 Task: Search one way flight ticket for 5 adults, 1 child, 2 infants in seat and 1 infant on lap in business from Grand Forks: Grand Forks International Airport to Jackson: Jackson Hole Airport on 5-2-2023. Choice of flights is JetBlue. Number of bags: 1 carry on bag. Price is upto 110000. Outbound departure time preference is 20:30.
Action: Mouse moved to (273, 367)
Screenshot: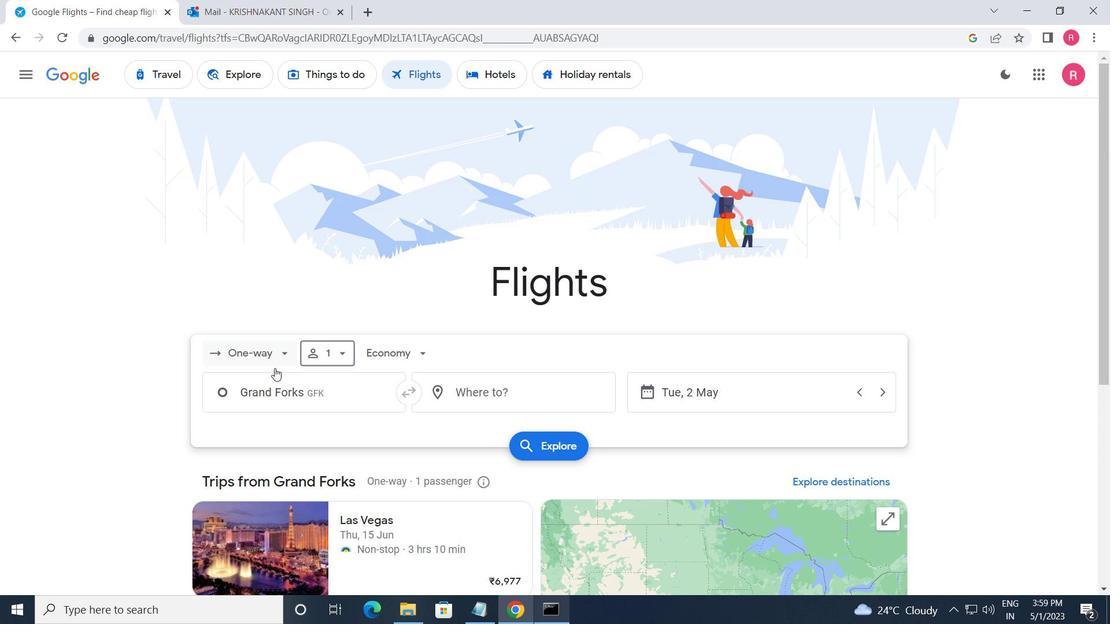 
Action: Mouse pressed left at (273, 367)
Screenshot: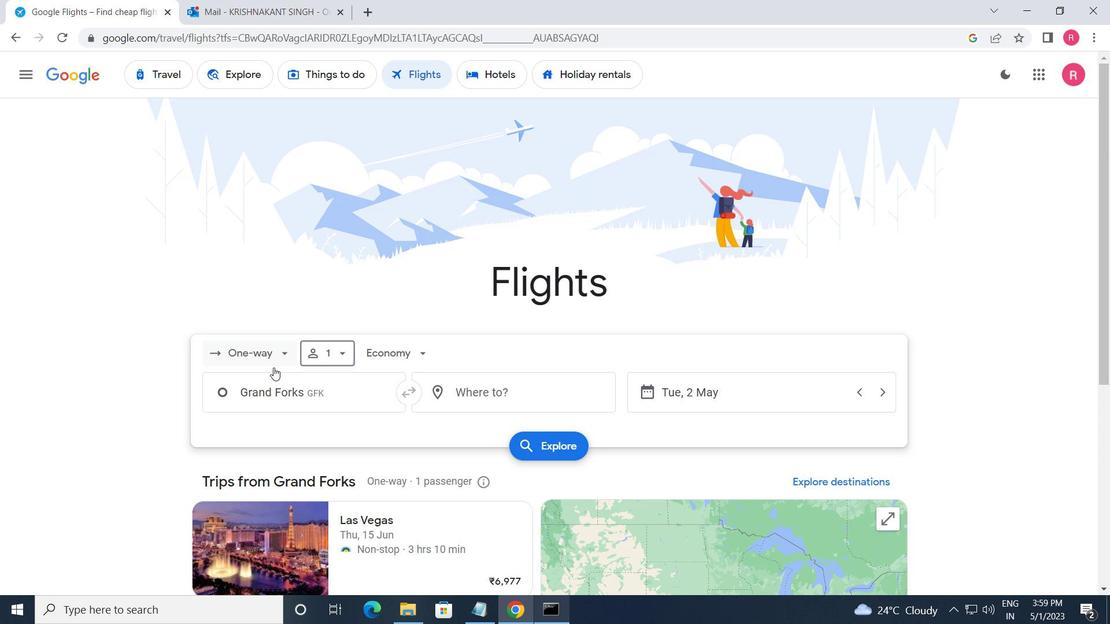 
Action: Mouse moved to (278, 433)
Screenshot: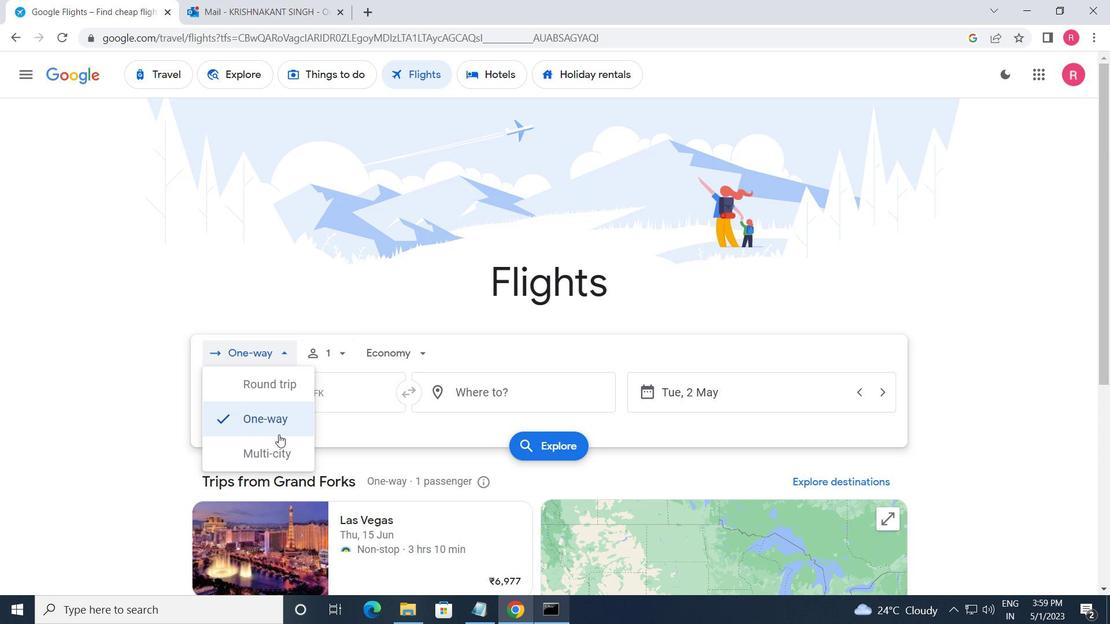 
Action: Mouse pressed left at (278, 433)
Screenshot: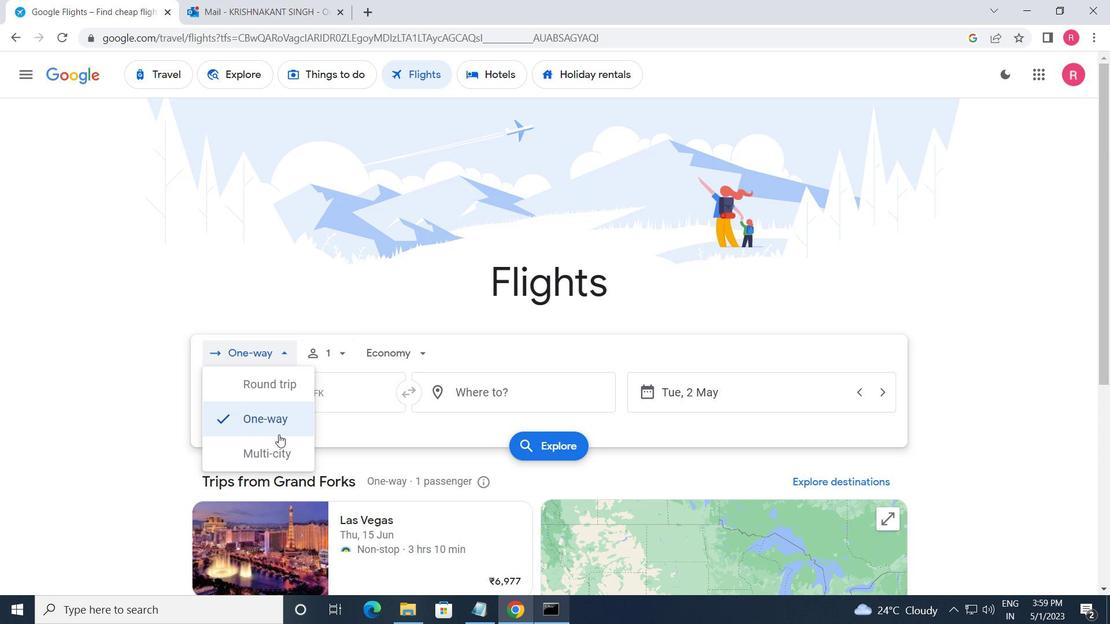 
Action: Mouse moved to (337, 354)
Screenshot: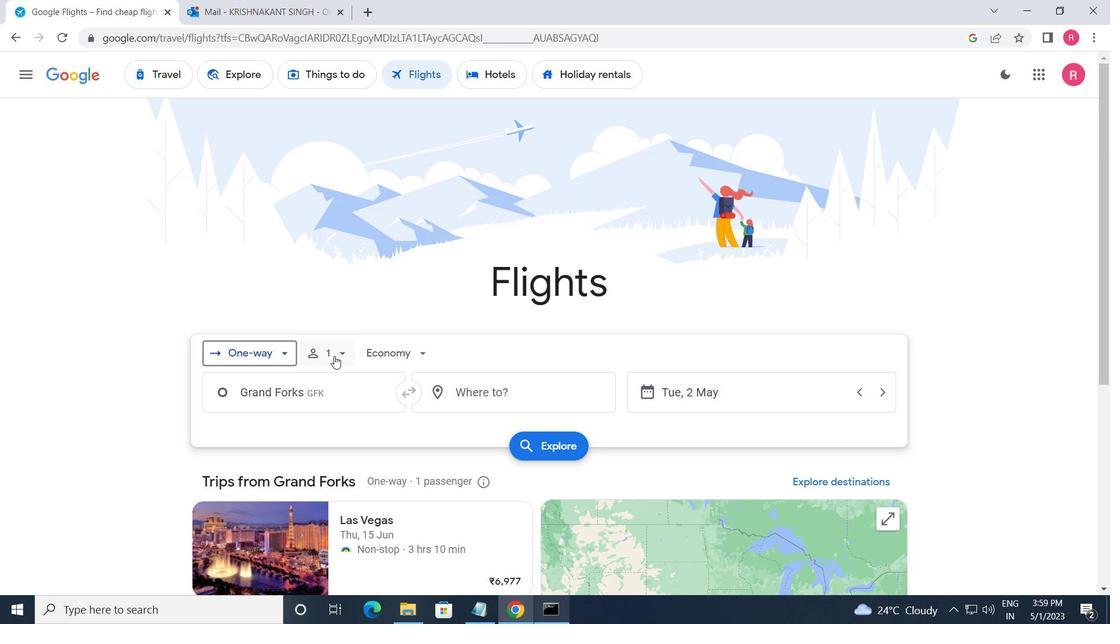 
Action: Mouse pressed left at (337, 354)
Screenshot: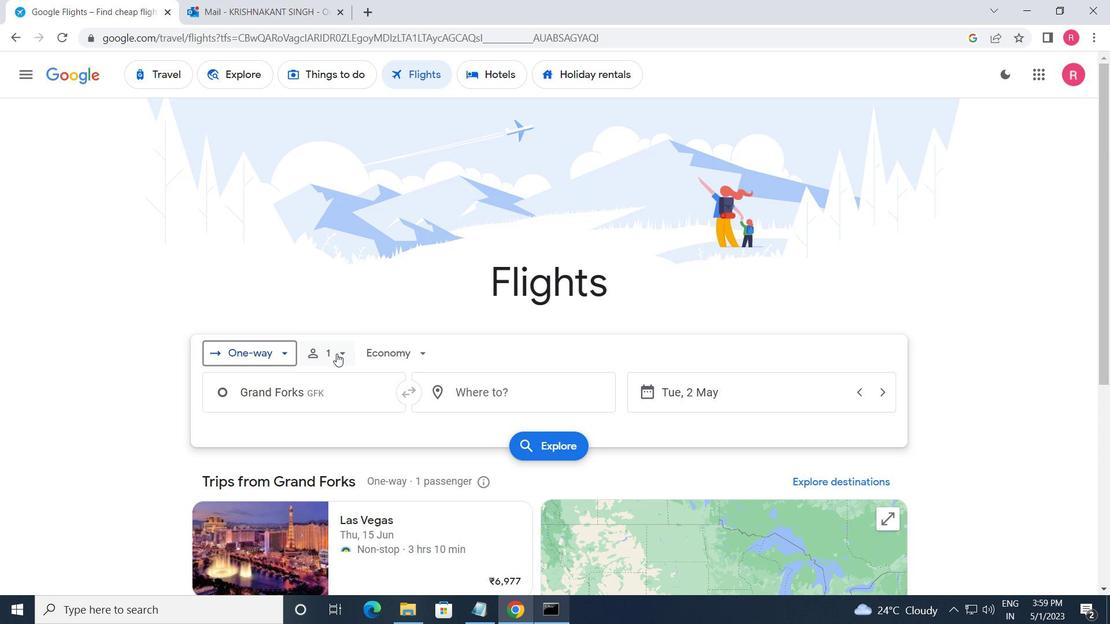 
Action: Mouse moved to (448, 393)
Screenshot: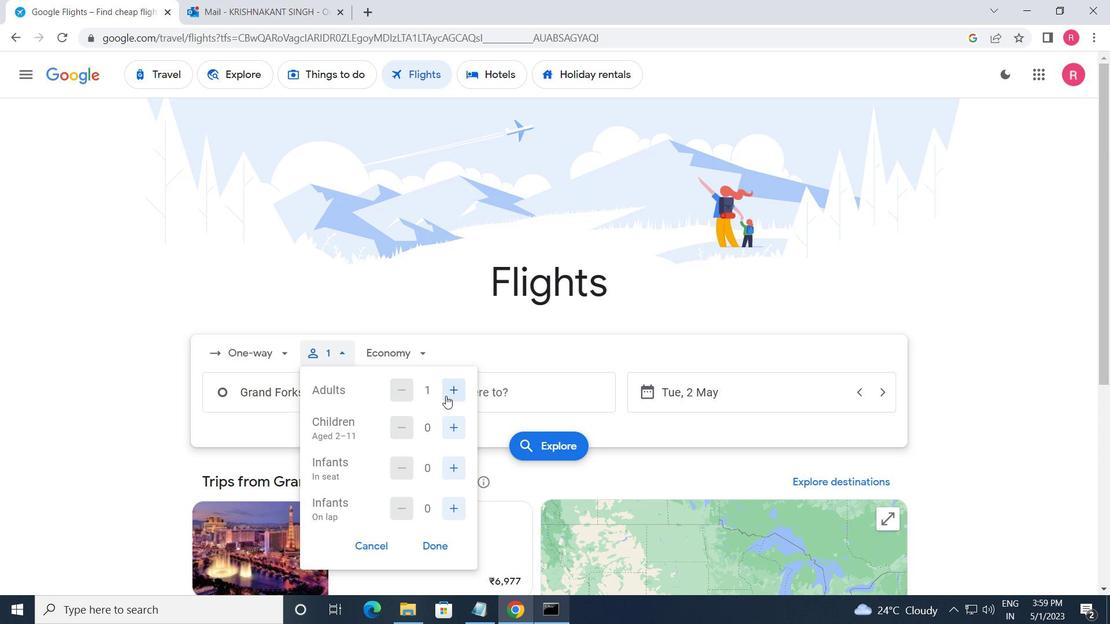 
Action: Mouse pressed left at (448, 393)
Screenshot: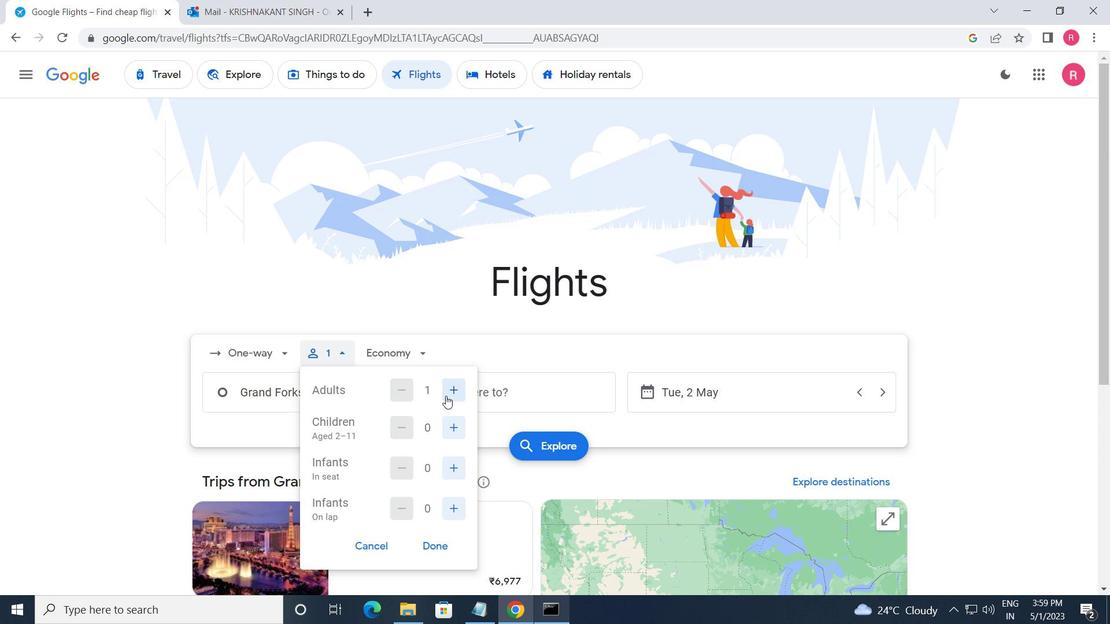 
Action: Mouse pressed left at (448, 393)
Screenshot: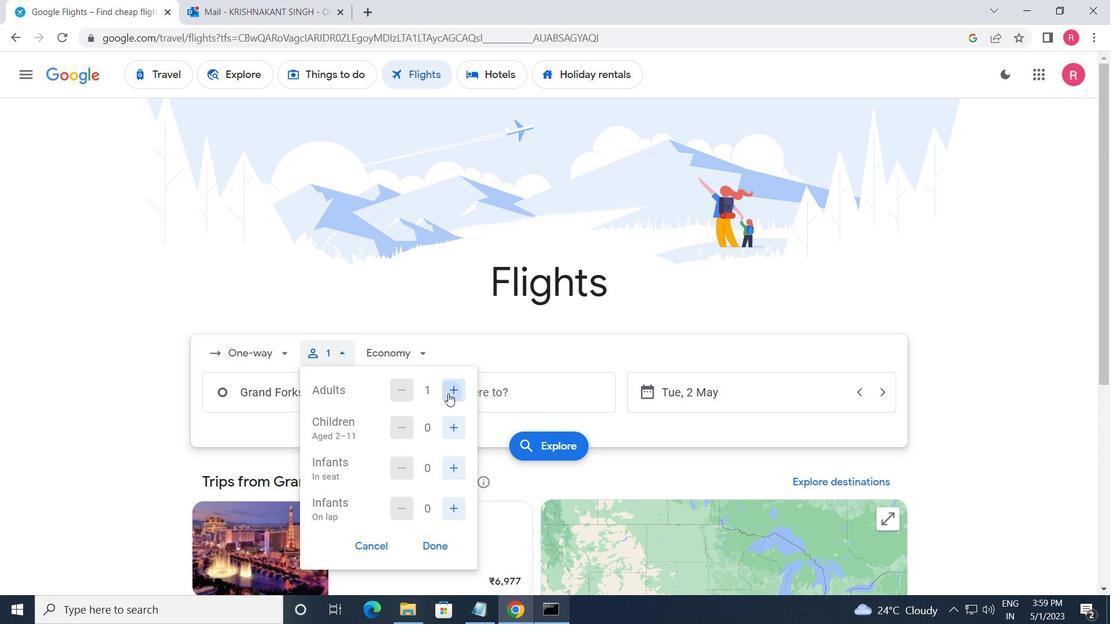 
Action: Mouse pressed left at (448, 393)
Screenshot: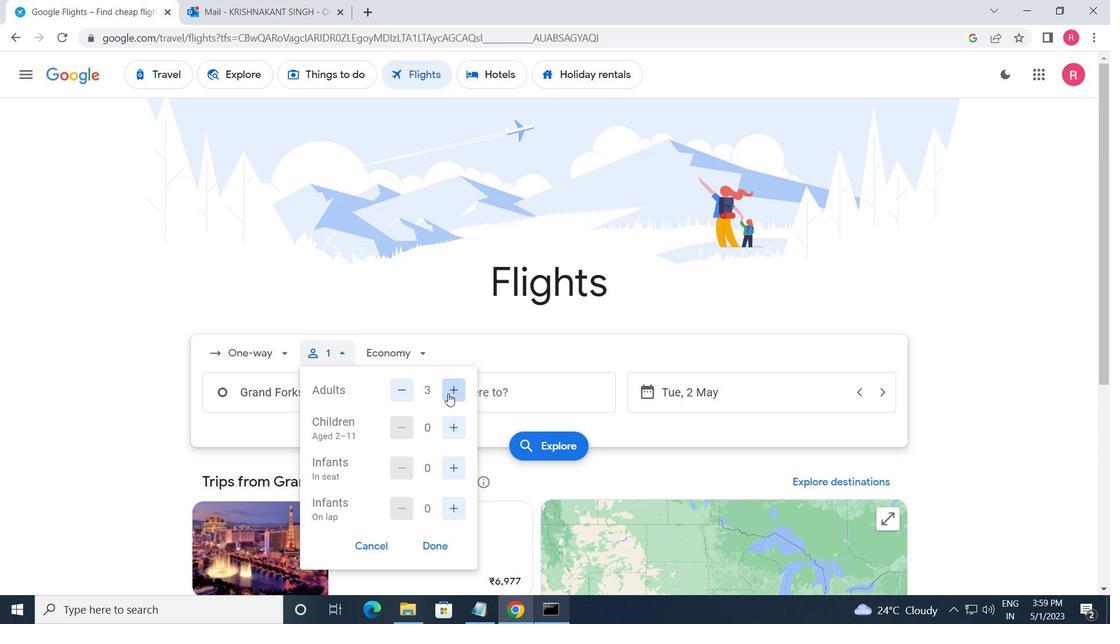 
Action: Mouse pressed left at (448, 393)
Screenshot: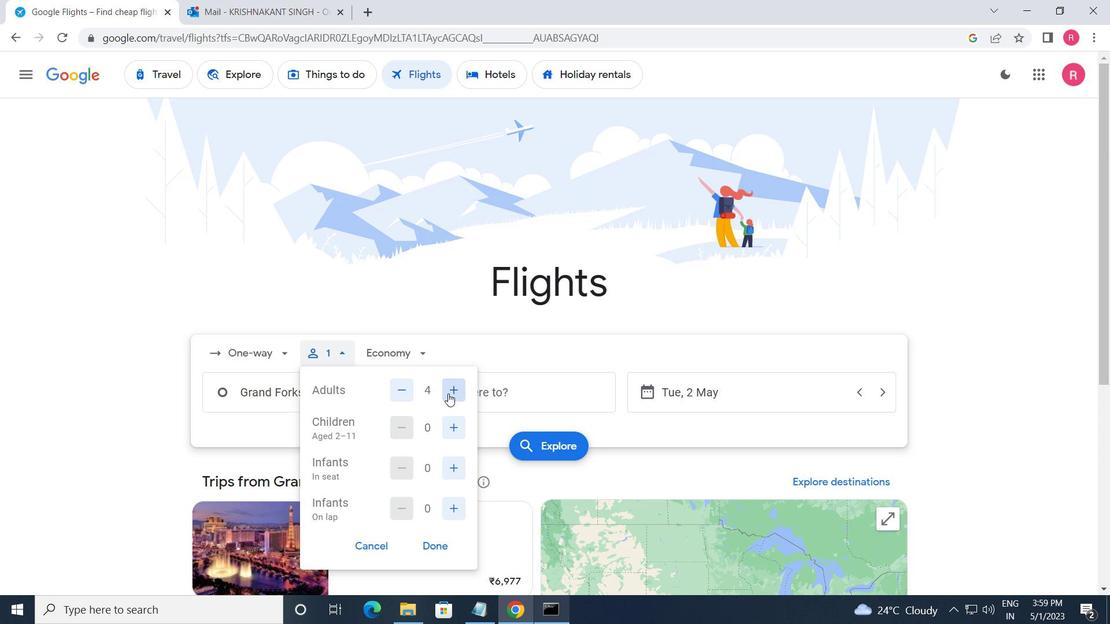 
Action: Mouse moved to (450, 429)
Screenshot: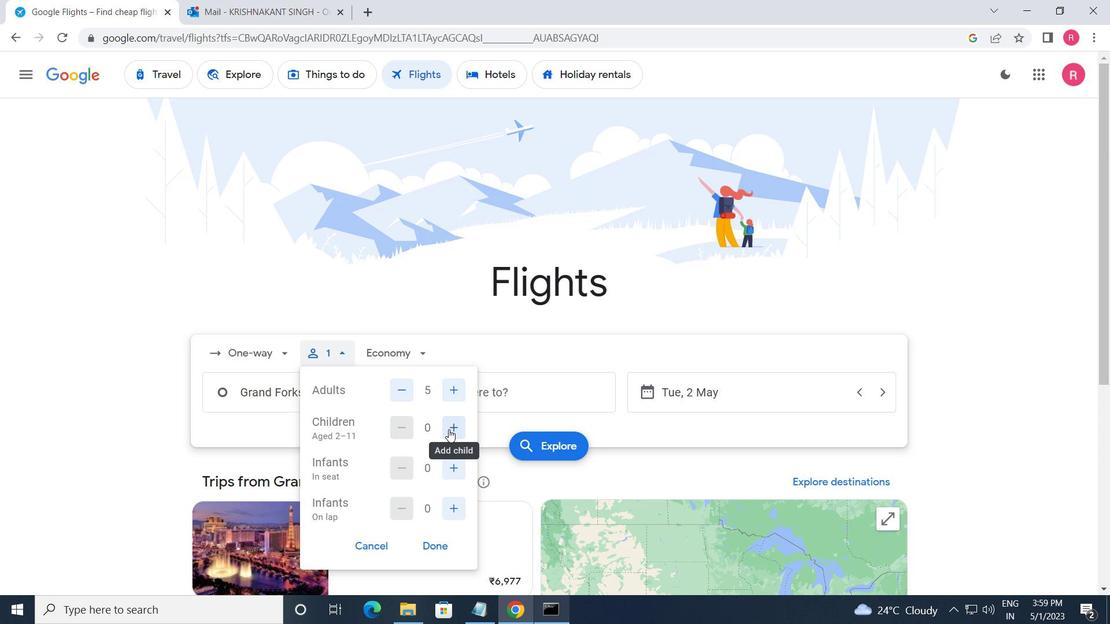 
Action: Mouse pressed left at (450, 429)
Screenshot: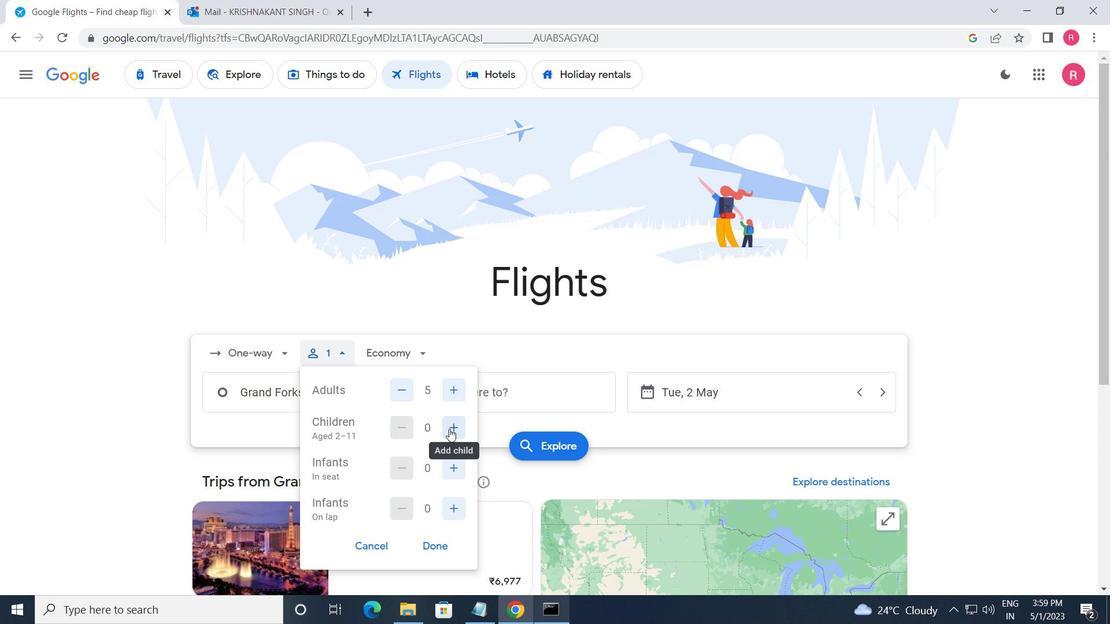 
Action: Mouse moved to (456, 473)
Screenshot: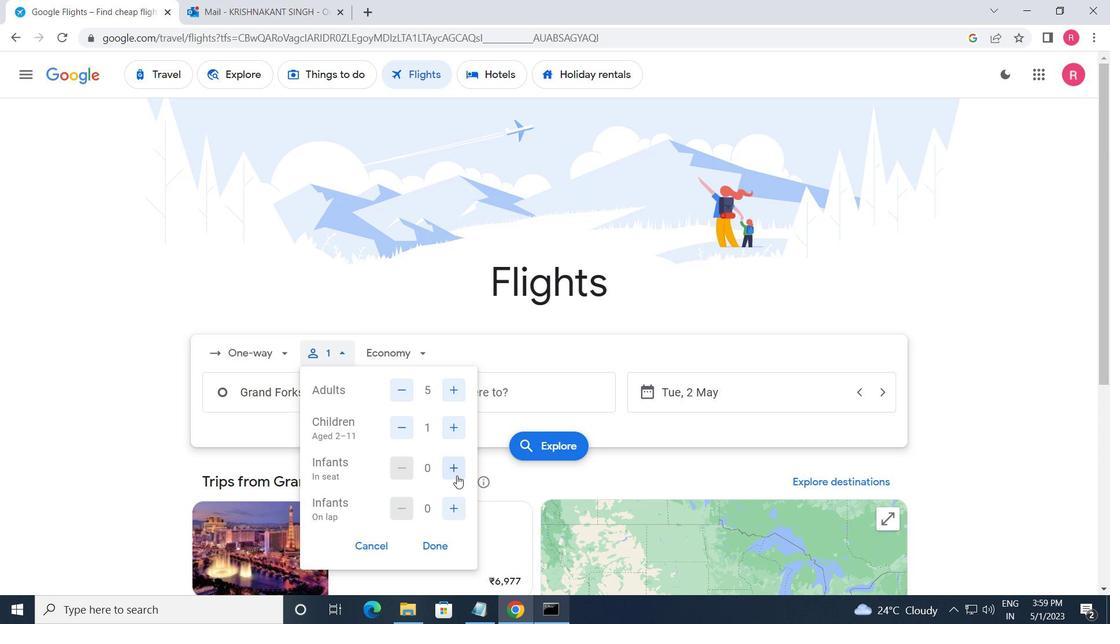 
Action: Mouse pressed left at (456, 473)
Screenshot: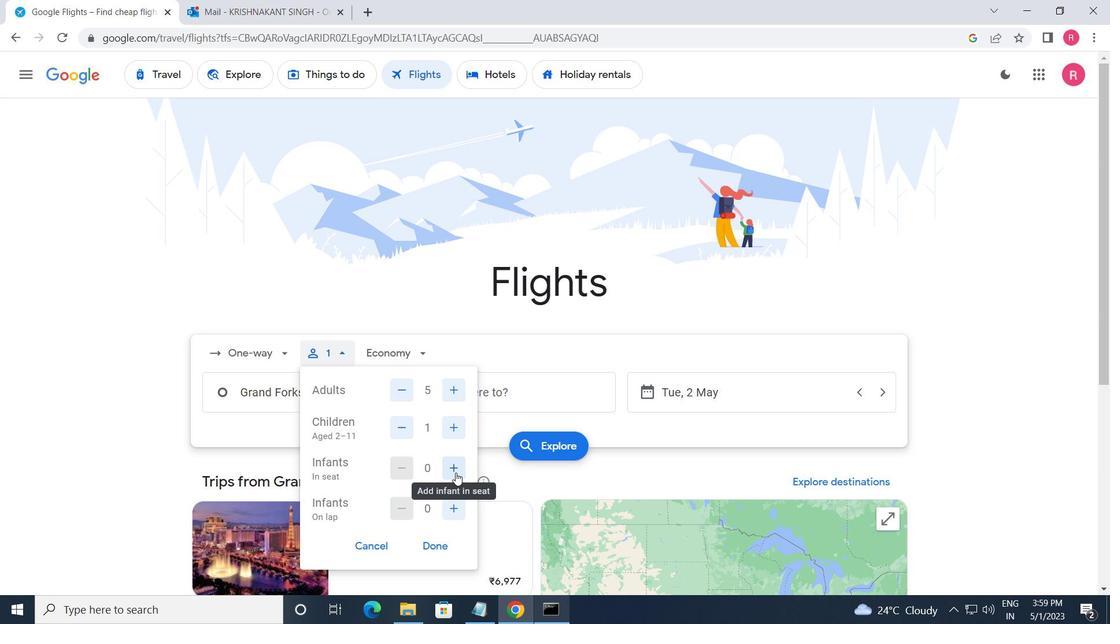 
Action: Mouse pressed left at (456, 473)
Screenshot: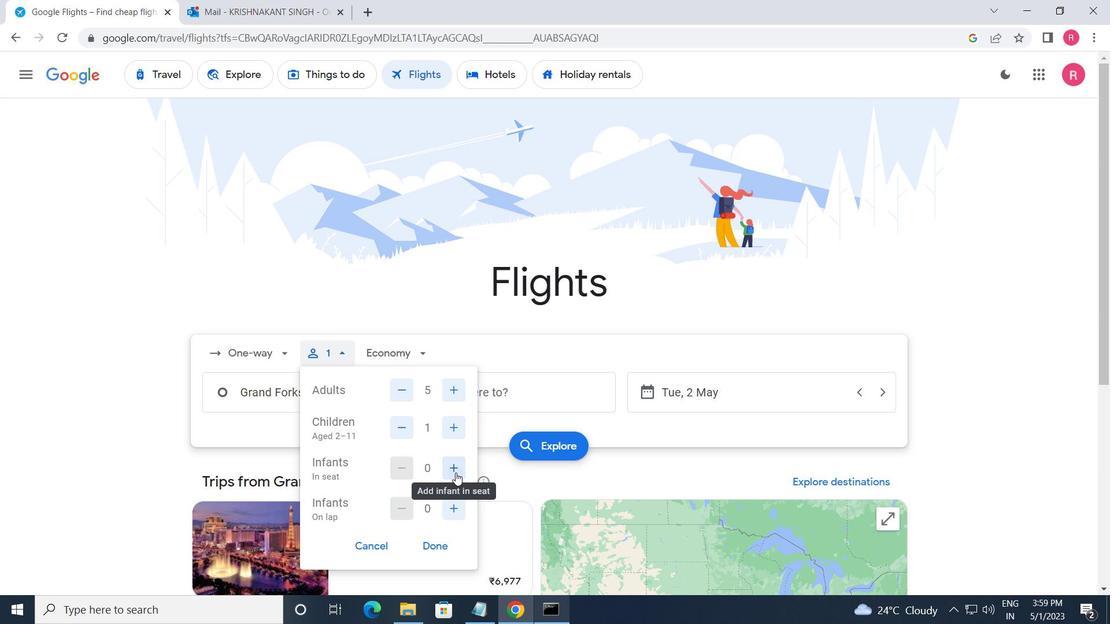 
Action: Mouse moved to (450, 509)
Screenshot: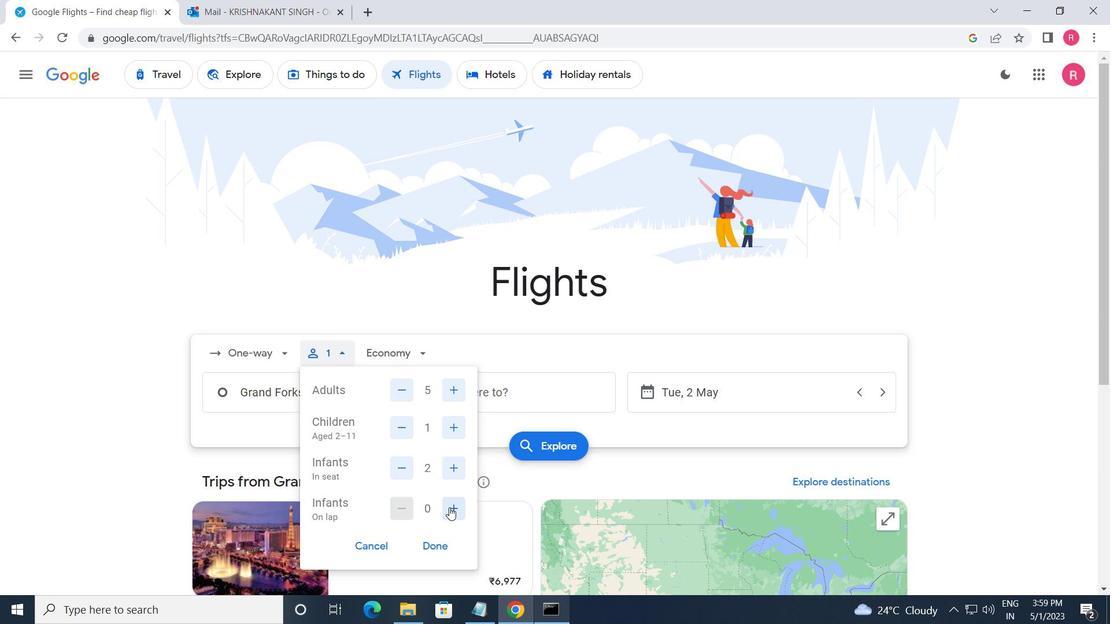 
Action: Mouse pressed left at (450, 509)
Screenshot: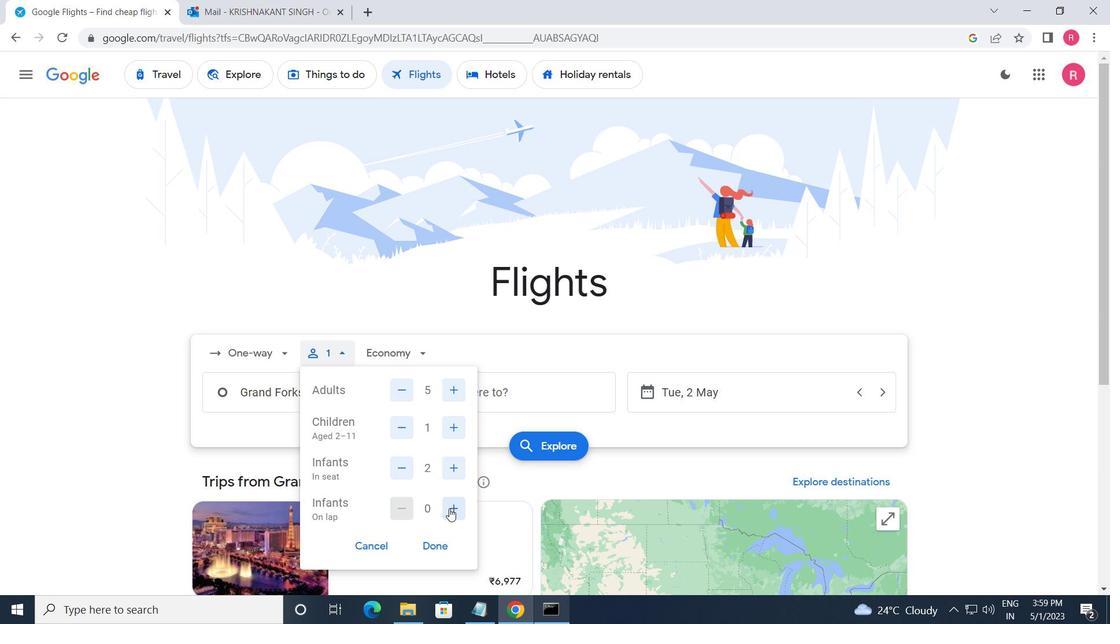 
Action: Mouse moved to (422, 547)
Screenshot: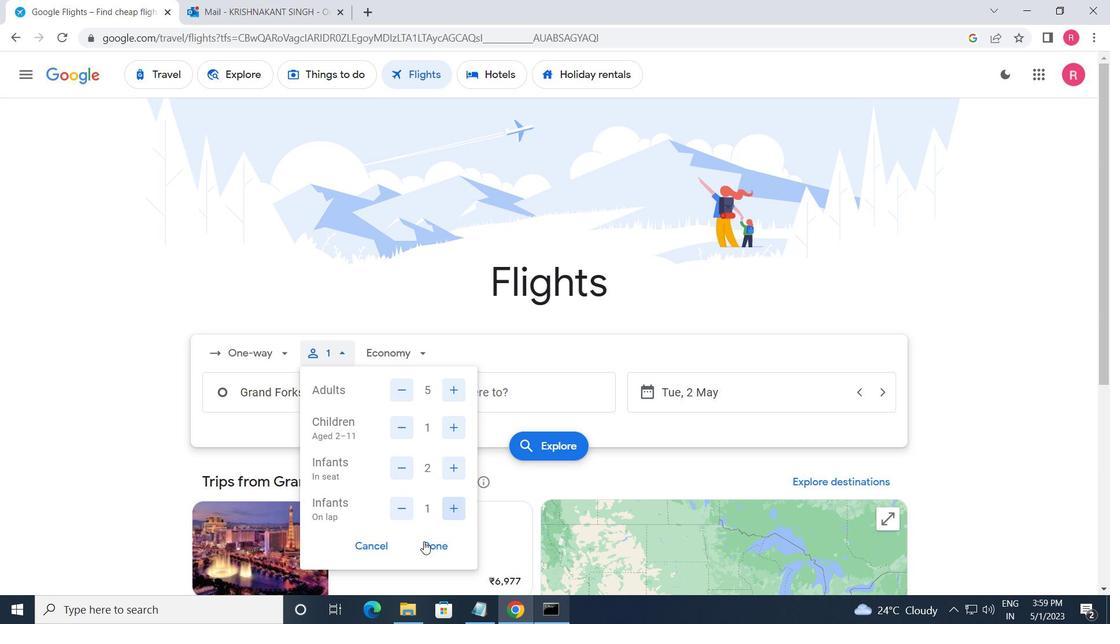 
Action: Mouse pressed left at (422, 547)
Screenshot: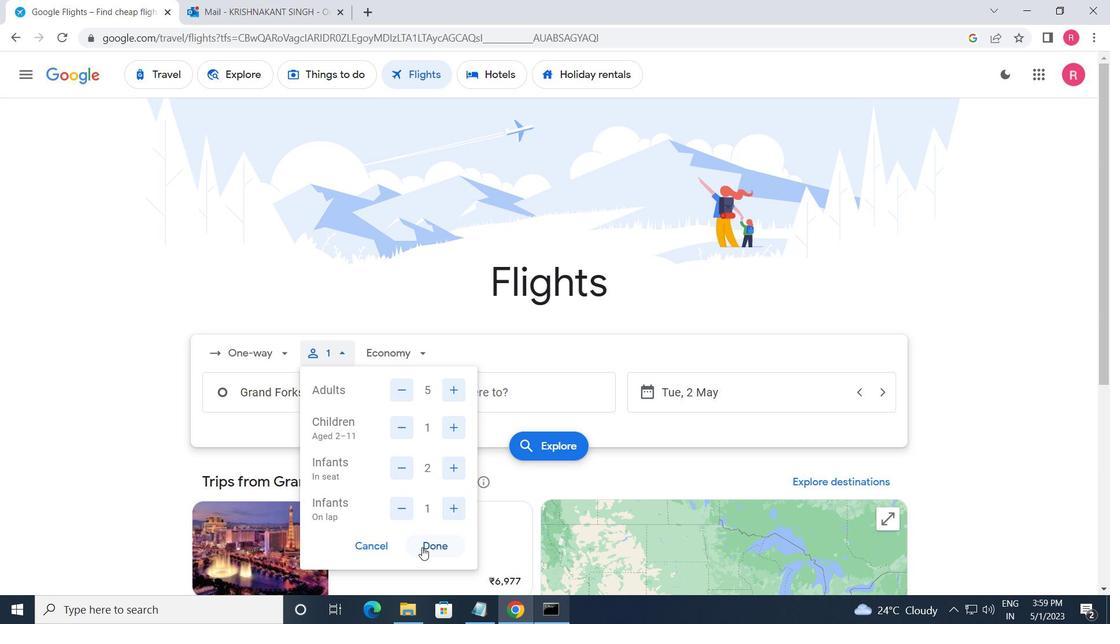 
Action: Mouse moved to (400, 366)
Screenshot: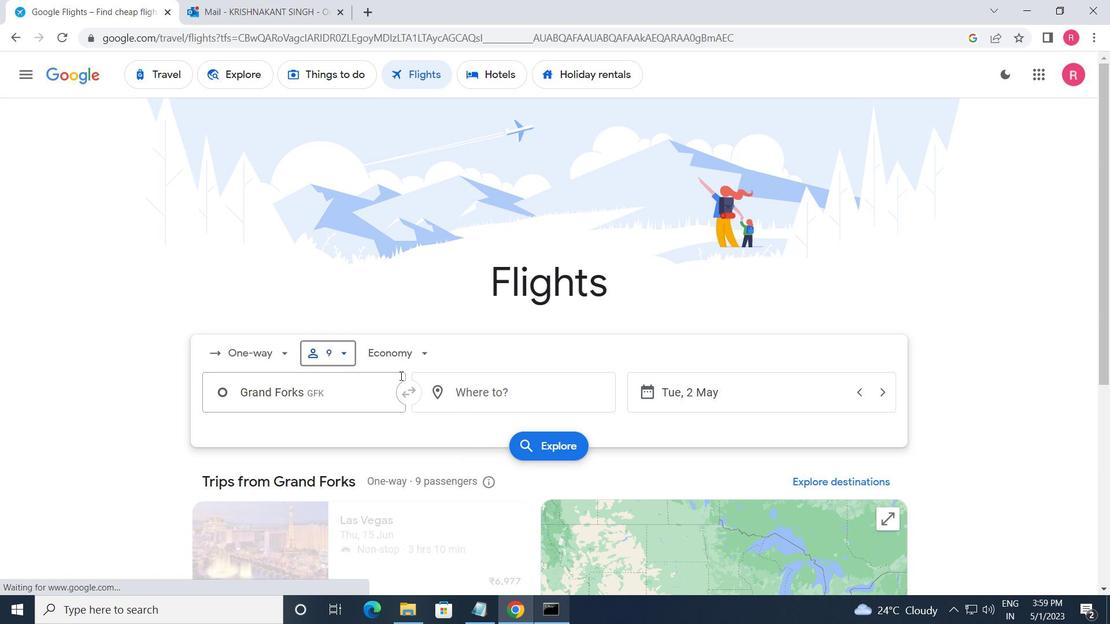 
Action: Mouse pressed left at (400, 366)
Screenshot: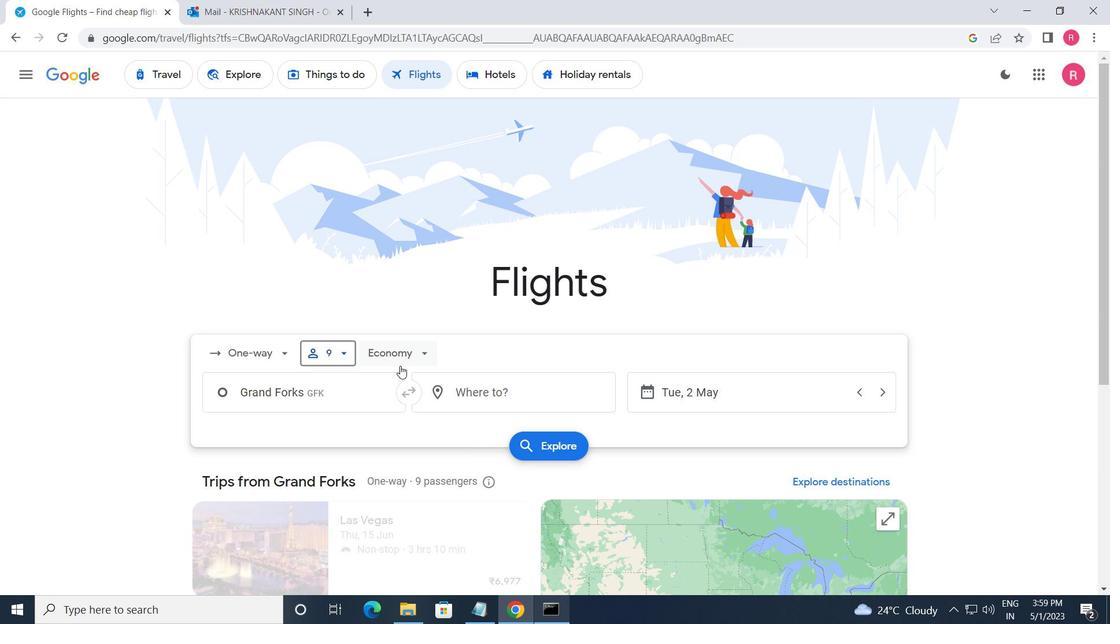 
Action: Mouse moved to (422, 446)
Screenshot: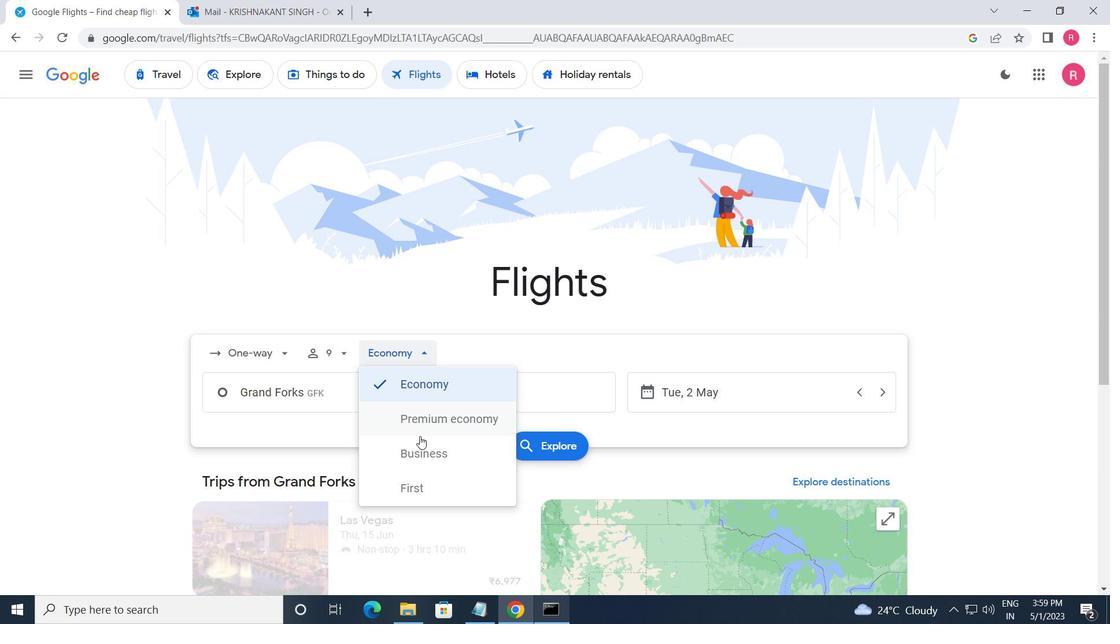 
Action: Mouse pressed left at (422, 446)
Screenshot: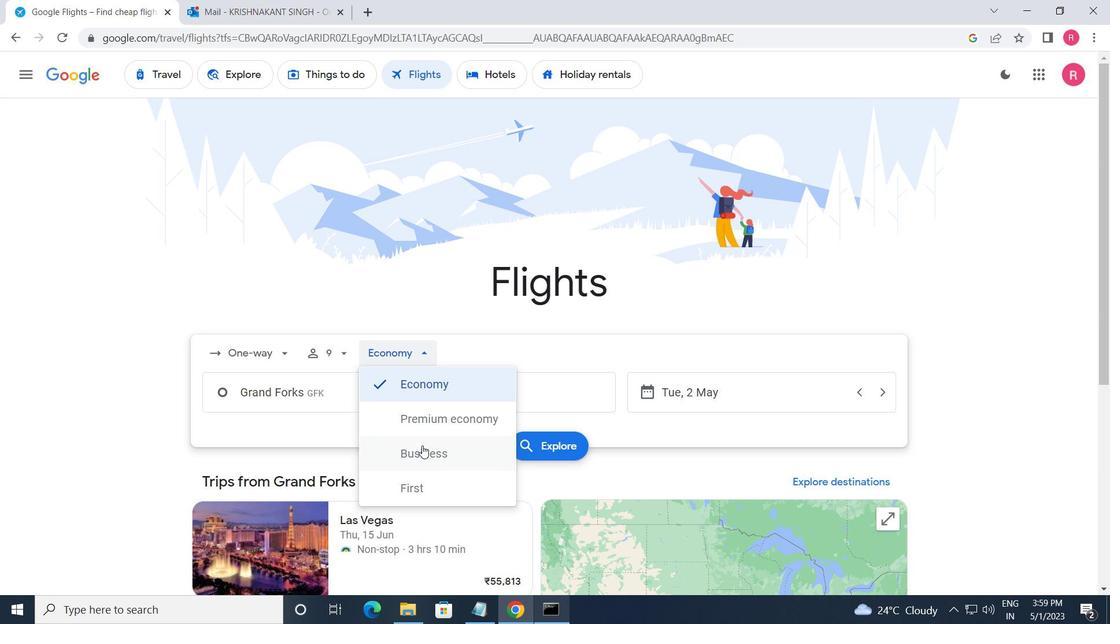 
Action: Mouse moved to (312, 387)
Screenshot: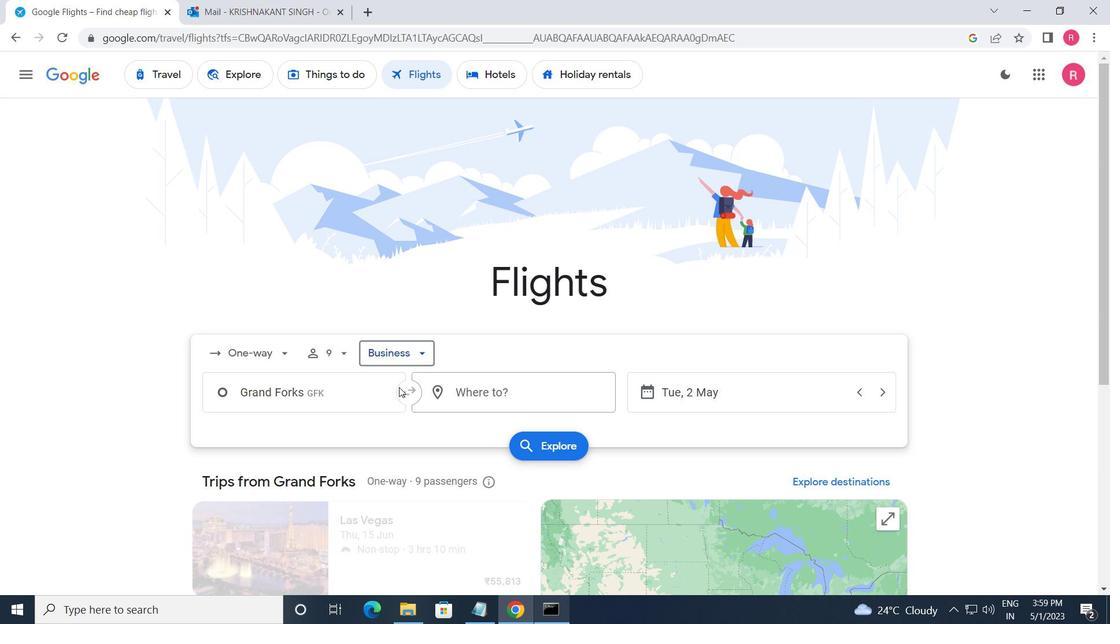 
Action: Mouse pressed left at (312, 387)
Screenshot: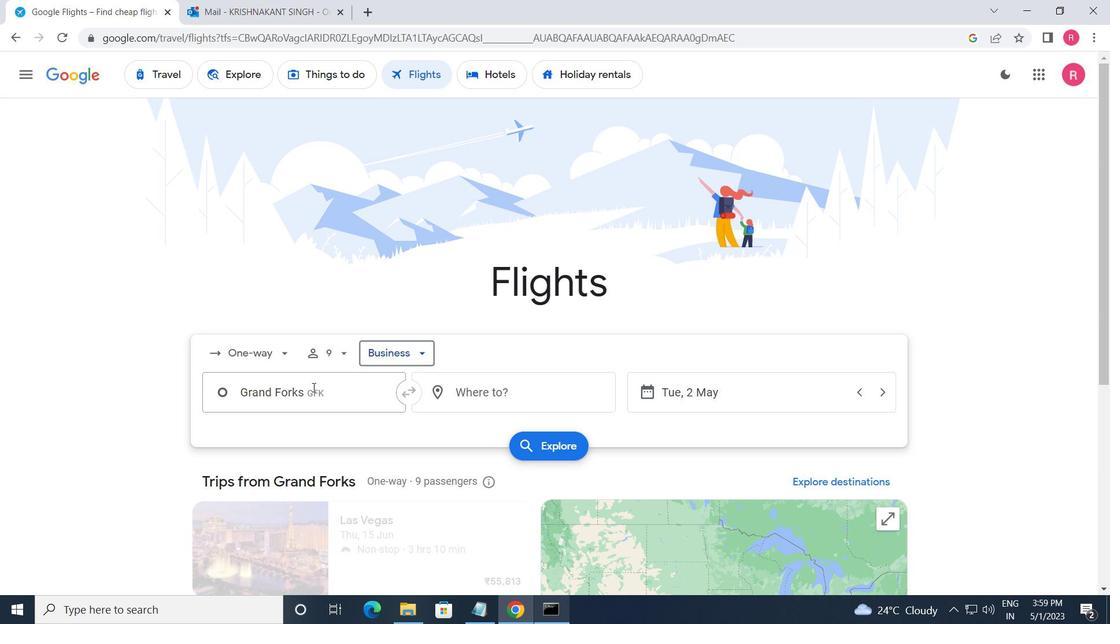 
Action: Mouse moved to (337, 465)
Screenshot: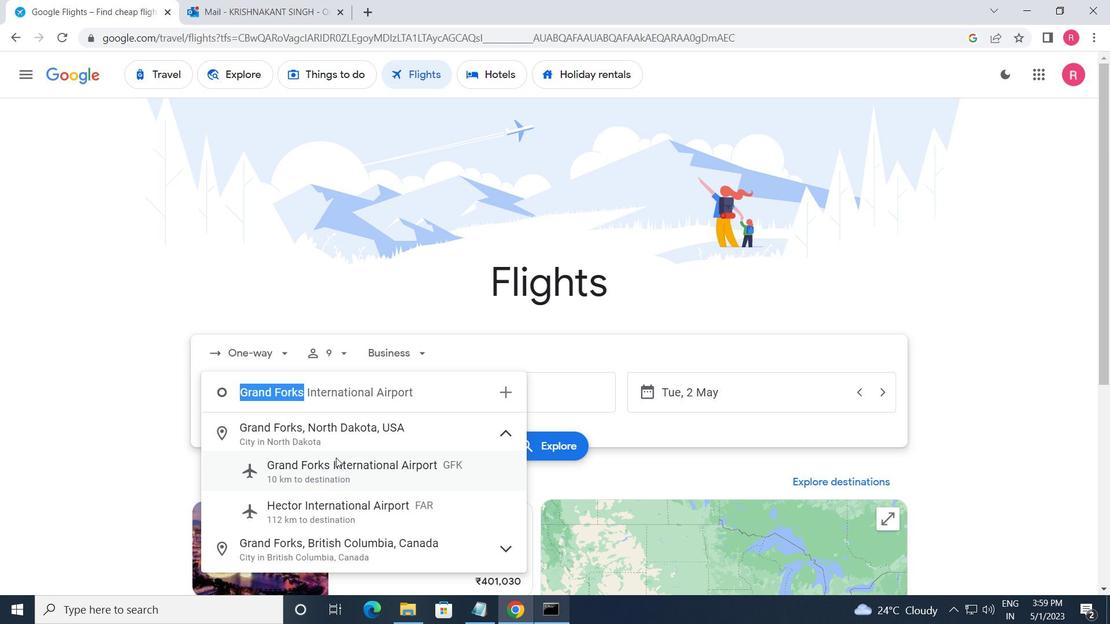 
Action: Mouse pressed left at (337, 465)
Screenshot: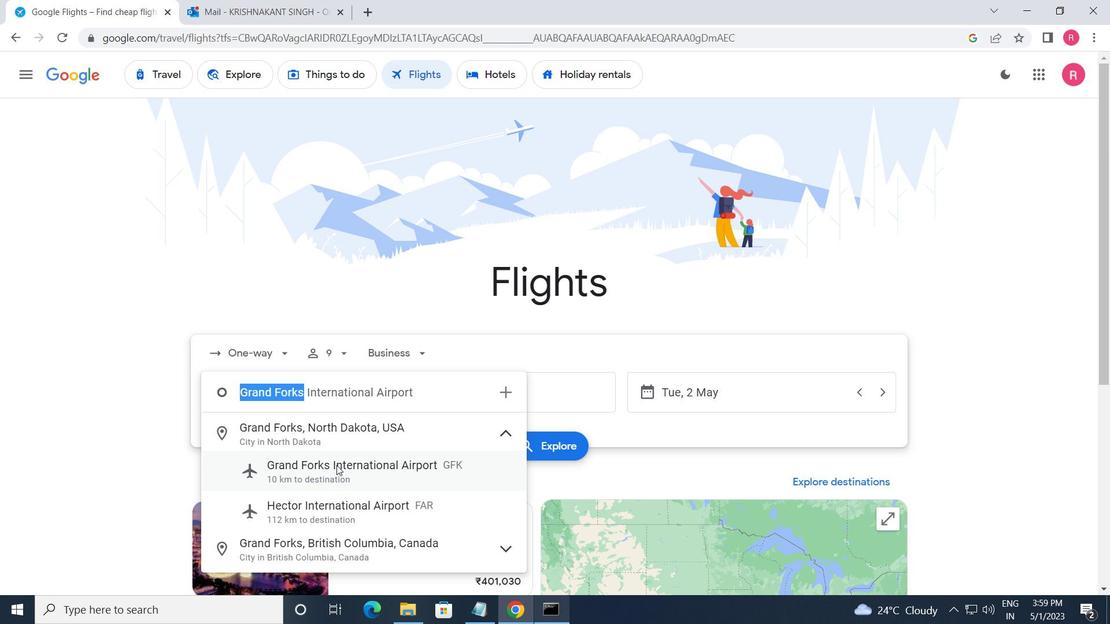 
Action: Mouse moved to (533, 403)
Screenshot: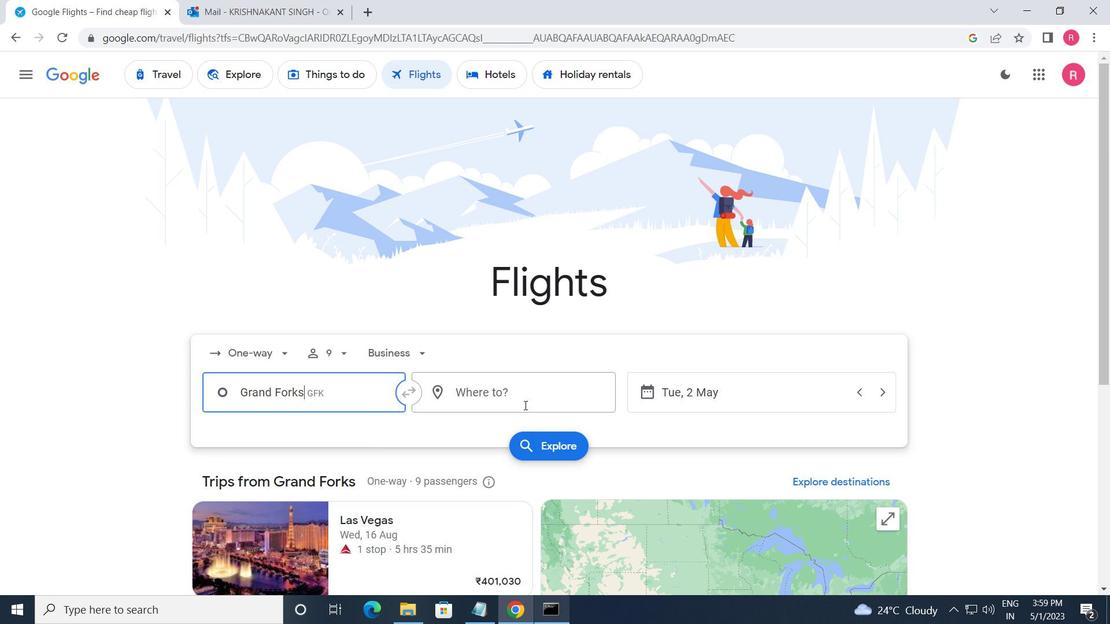 
Action: Mouse pressed left at (533, 403)
Screenshot: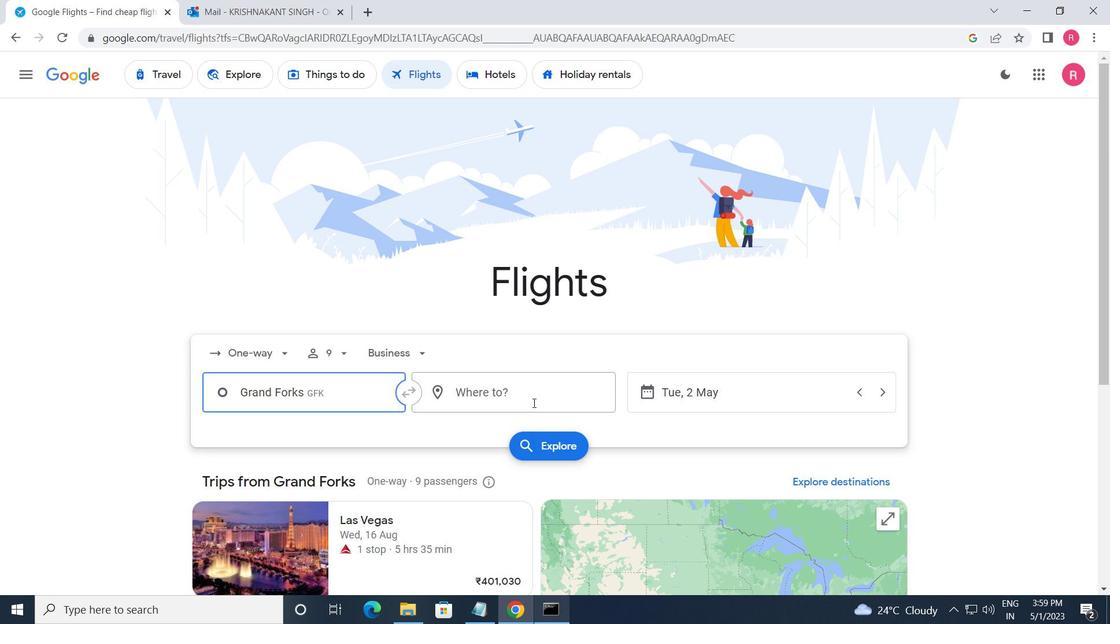 
Action: Mouse moved to (507, 522)
Screenshot: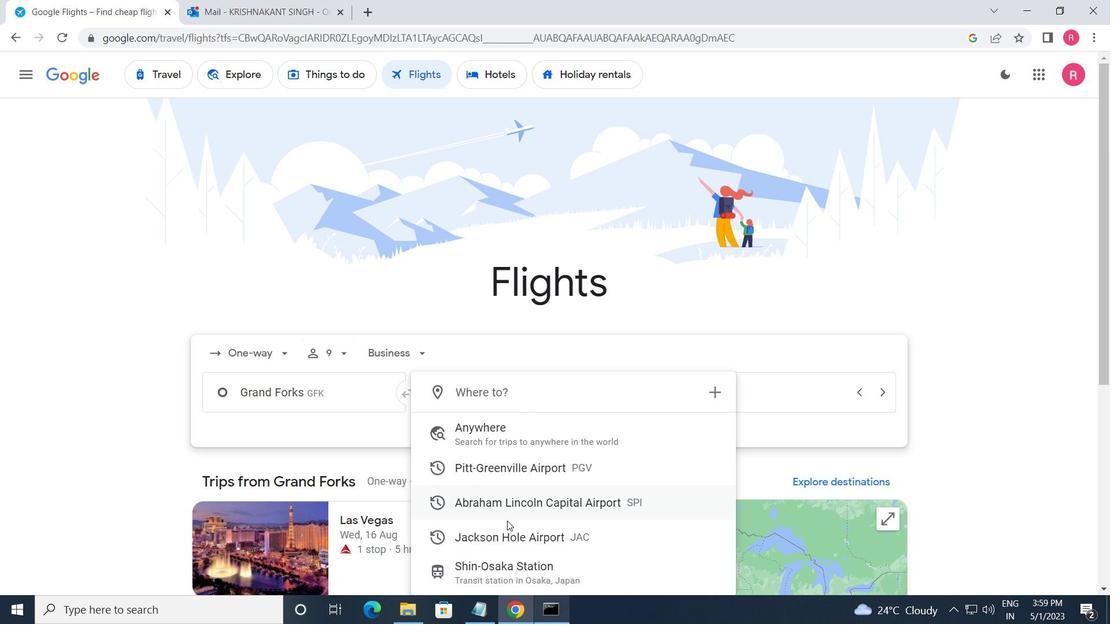 
Action: Mouse pressed left at (507, 522)
Screenshot: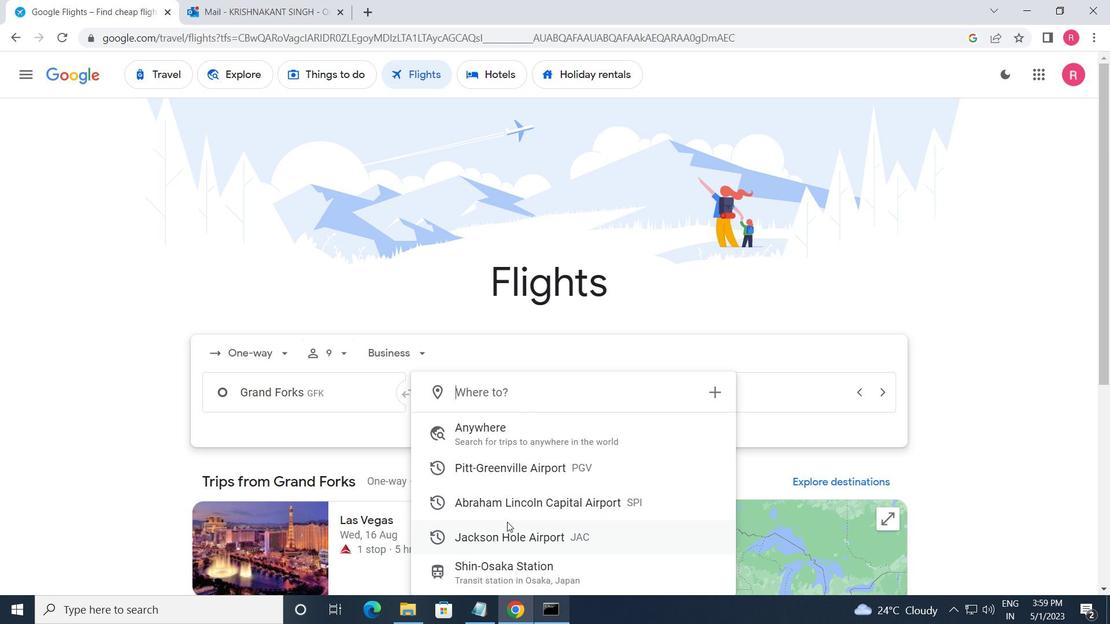 
Action: Mouse moved to (737, 399)
Screenshot: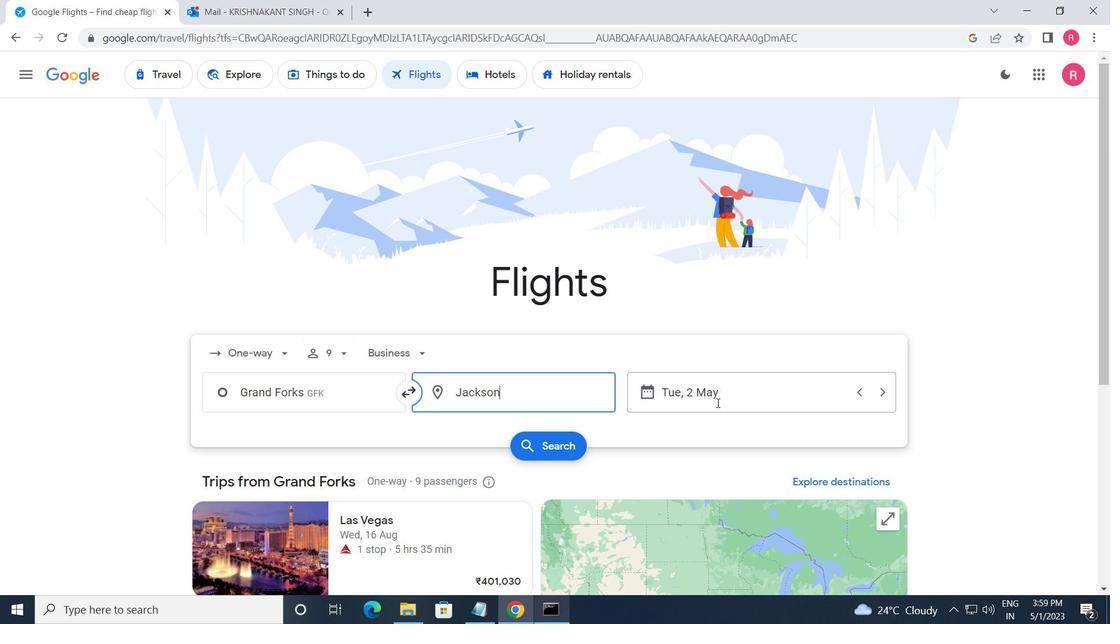 
Action: Mouse pressed left at (737, 399)
Screenshot: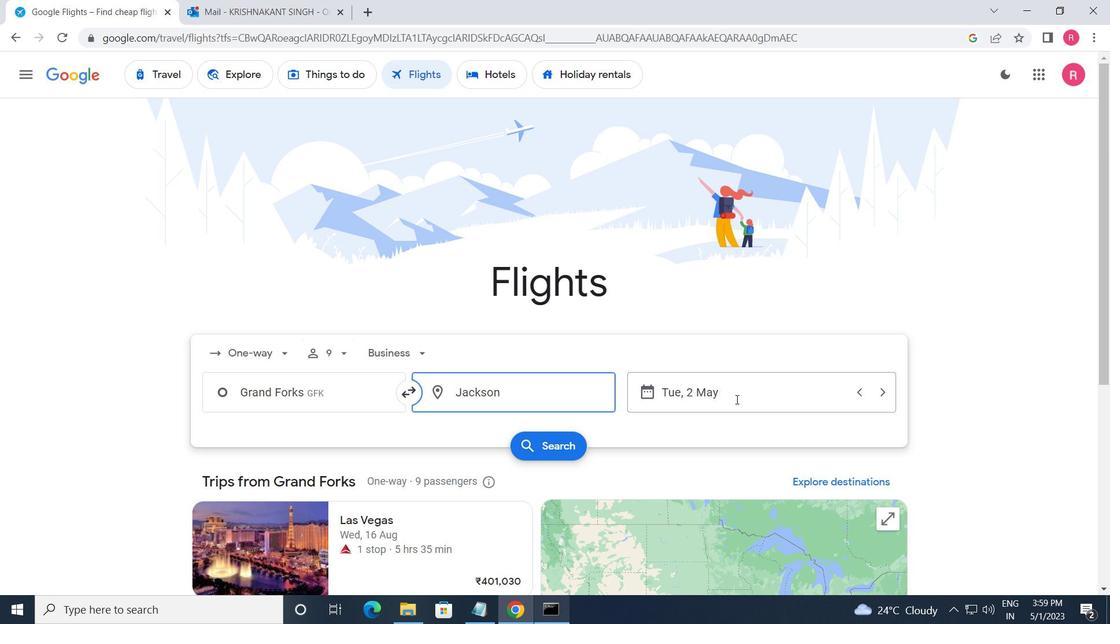 
Action: Mouse moved to (459, 338)
Screenshot: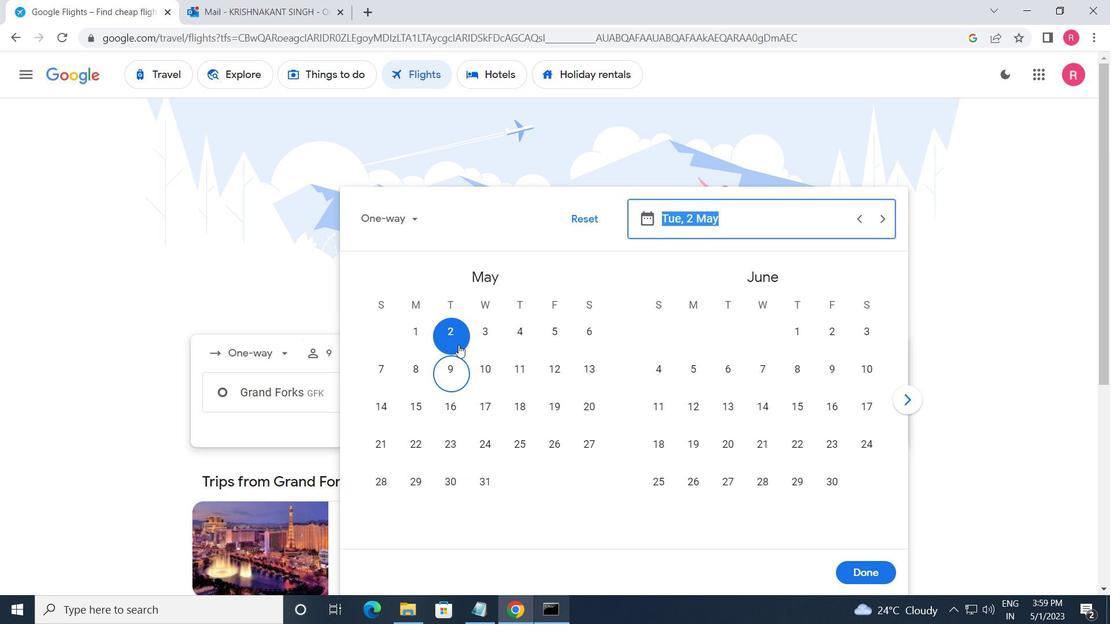 
Action: Mouse pressed left at (459, 338)
Screenshot: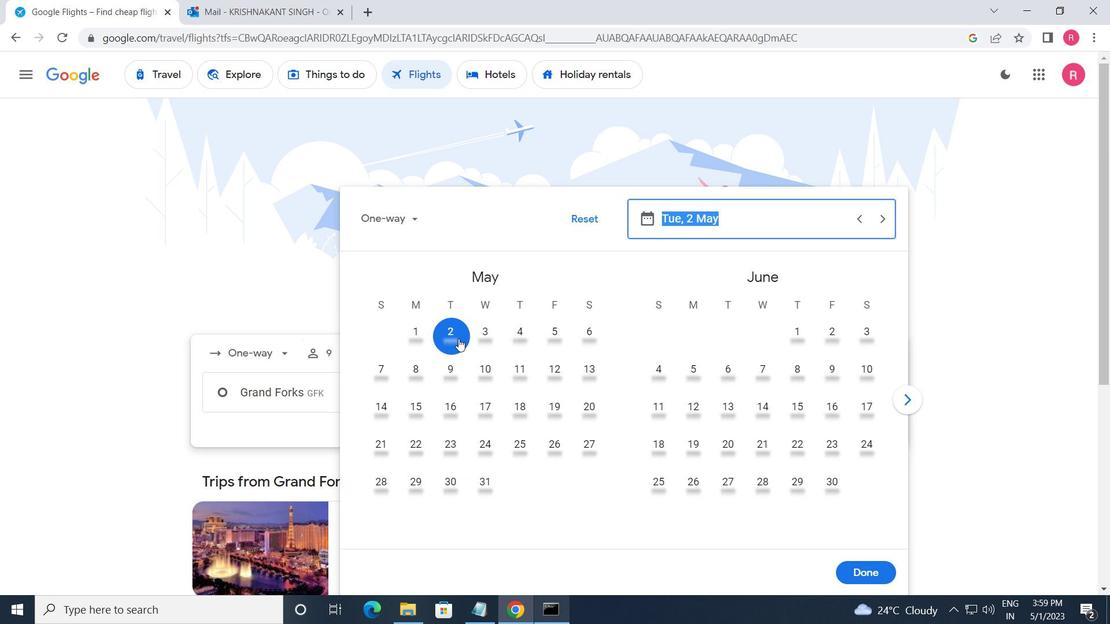 
Action: Mouse moved to (877, 569)
Screenshot: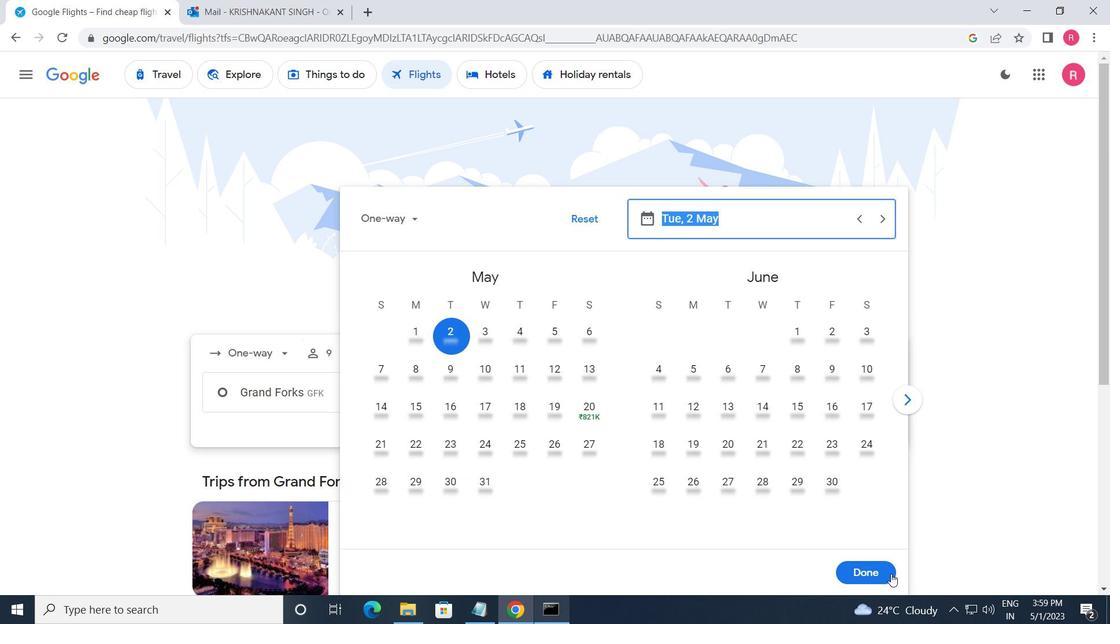 
Action: Mouse pressed left at (877, 569)
Screenshot: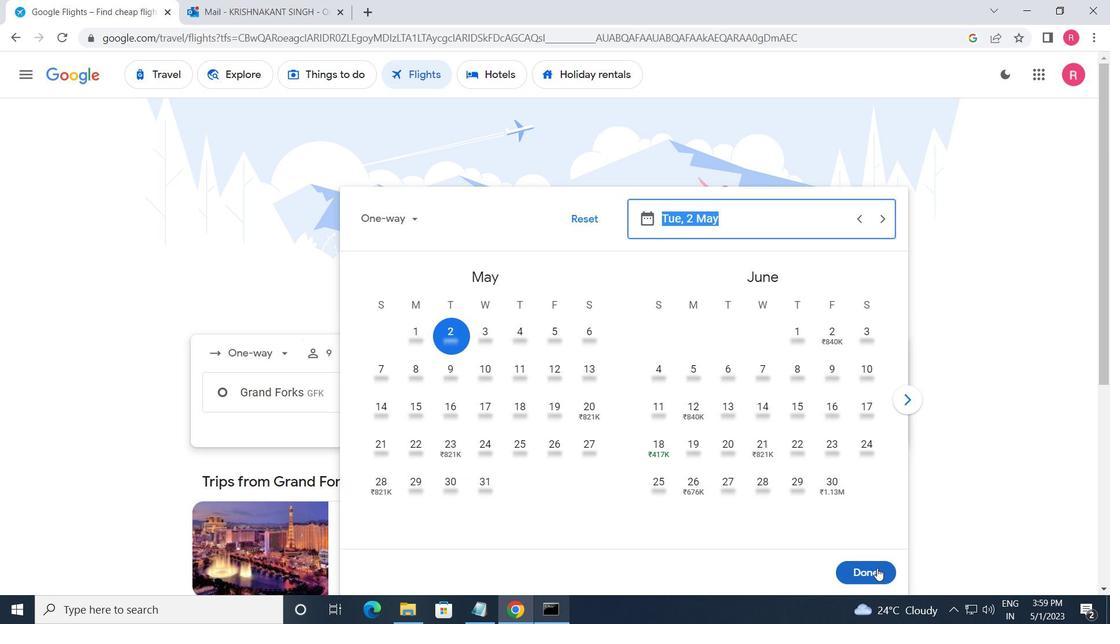 
Action: Mouse moved to (560, 452)
Screenshot: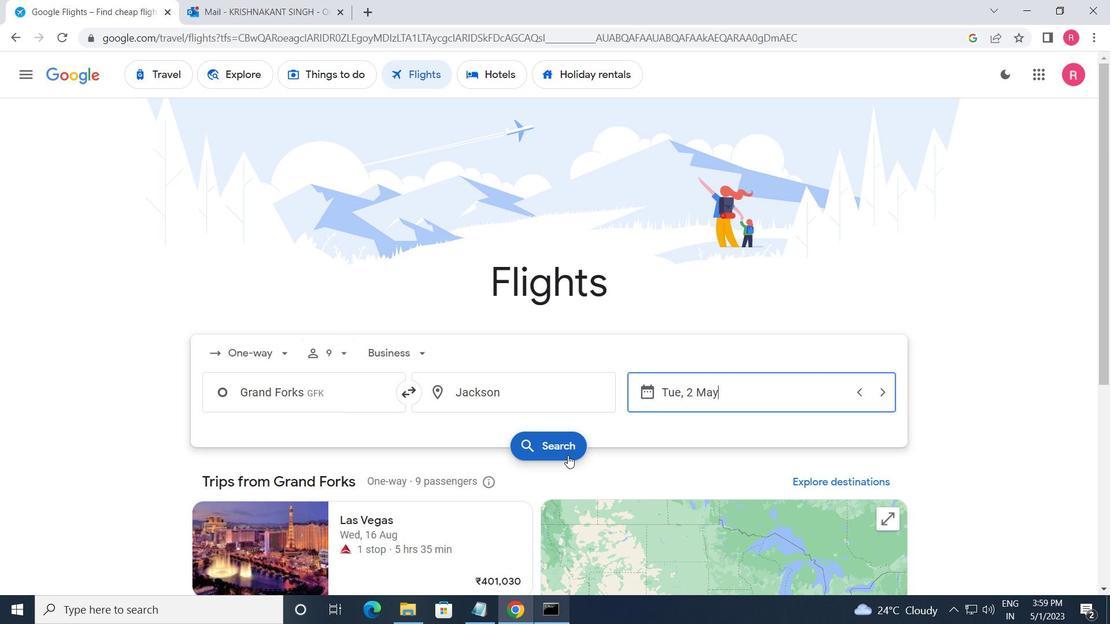 
Action: Mouse pressed left at (560, 452)
Screenshot: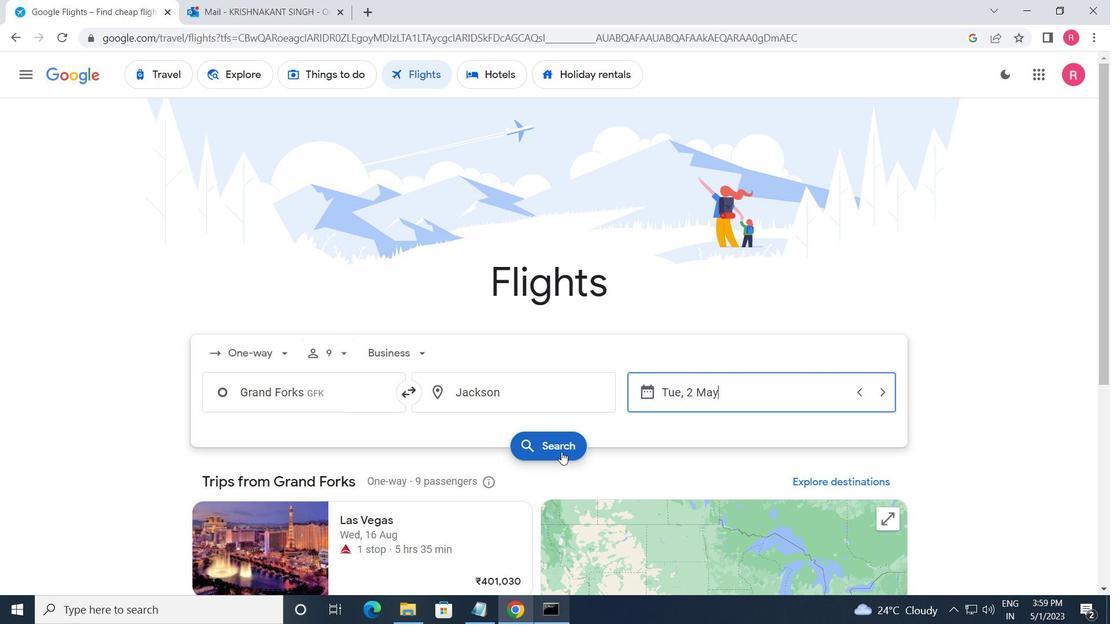 
Action: Mouse moved to (210, 209)
Screenshot: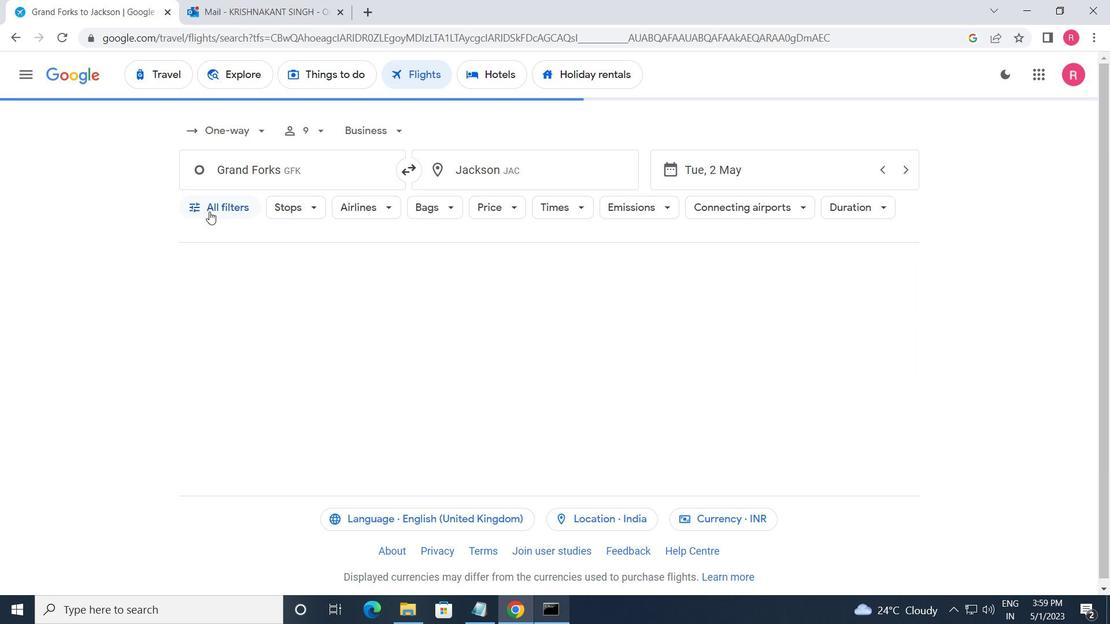 
Action: Mouse pressed left at (210, 209)
Screenshot: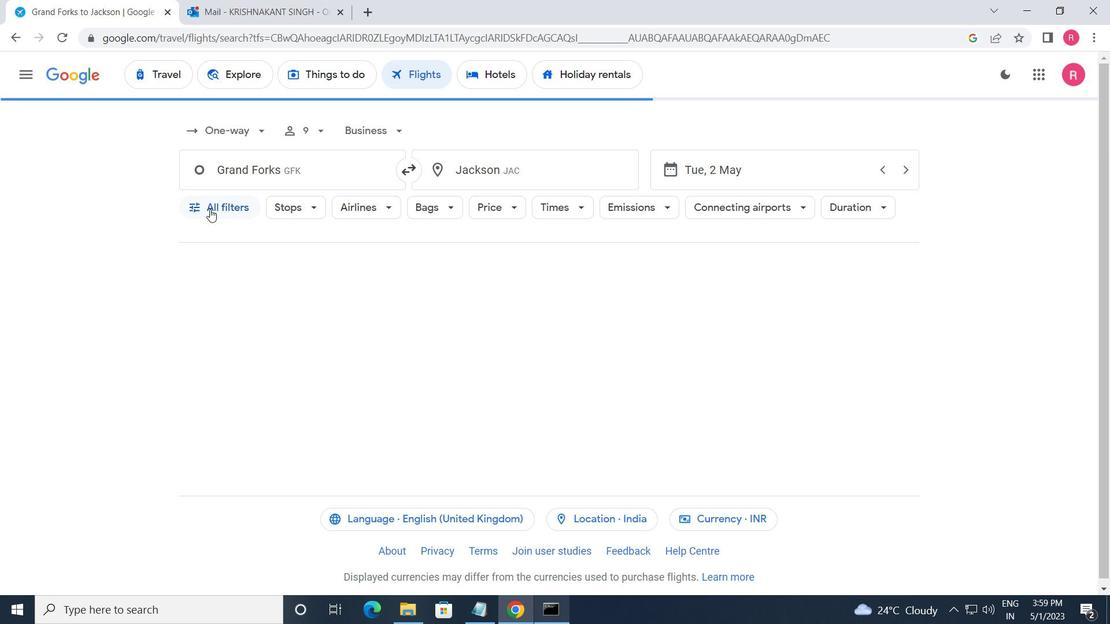 
Action: Mouse moved to (222, 330)
Screenshot: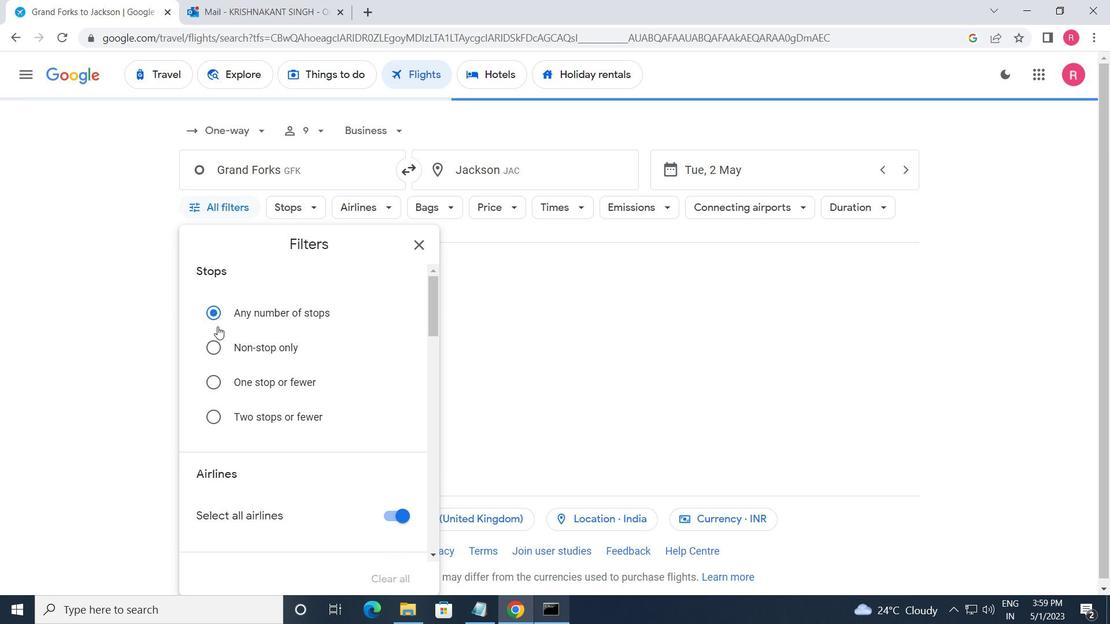 
Action: Mouse scrolled (222, 330) with delta (0, 0)
Screenshot: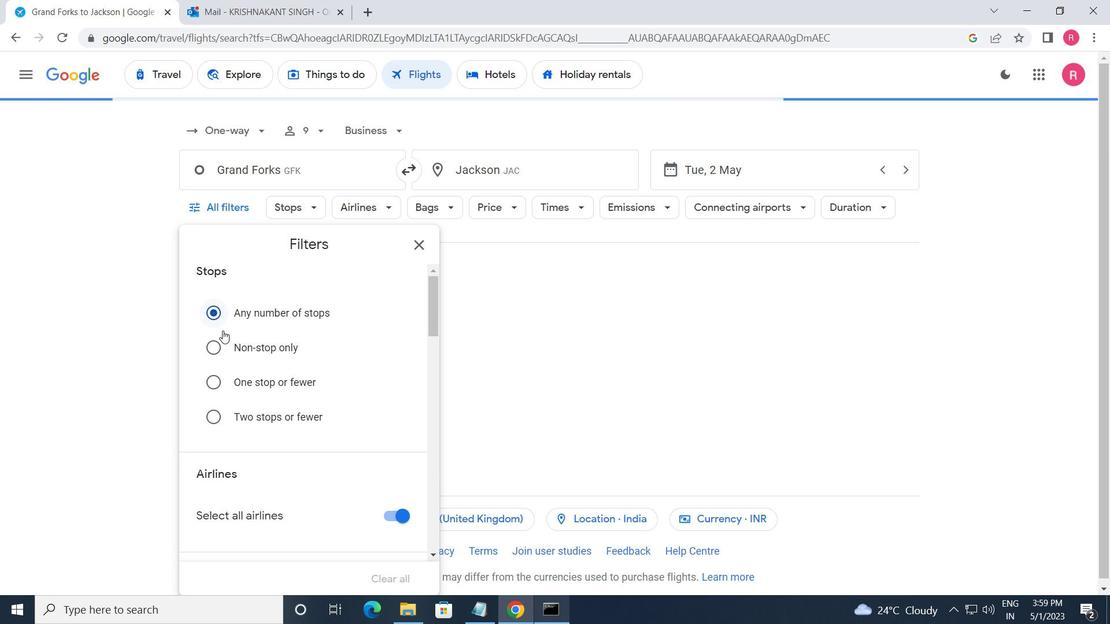 
Action: Mouse moved to (223, 331)
Screenshot: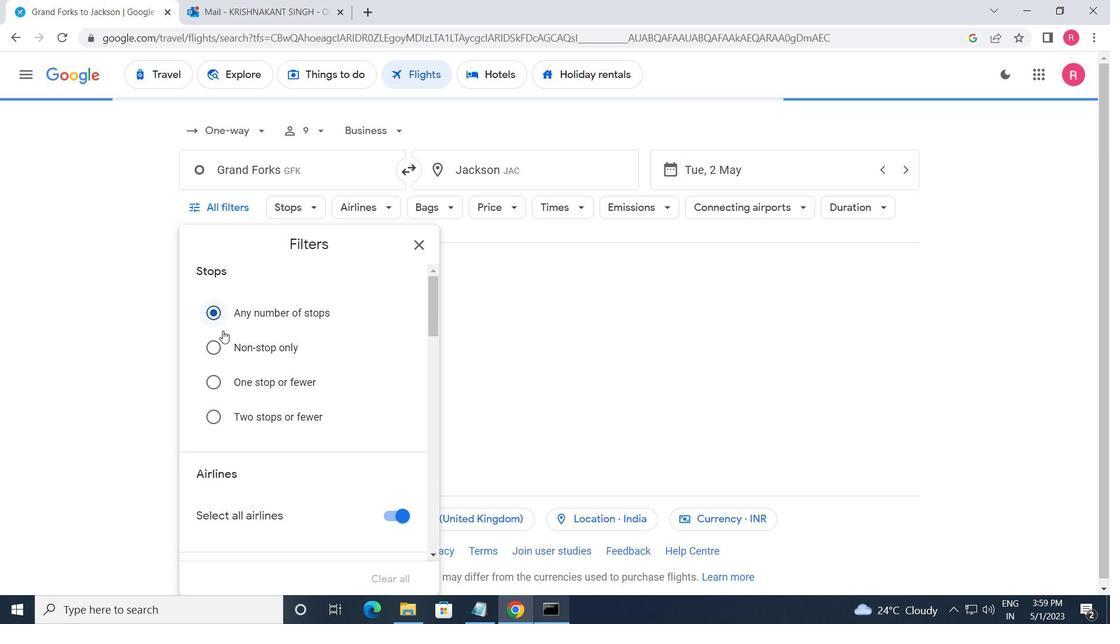 
Action: Mouse scrolled (223, 330) with delta (0, 0)
Screenshot: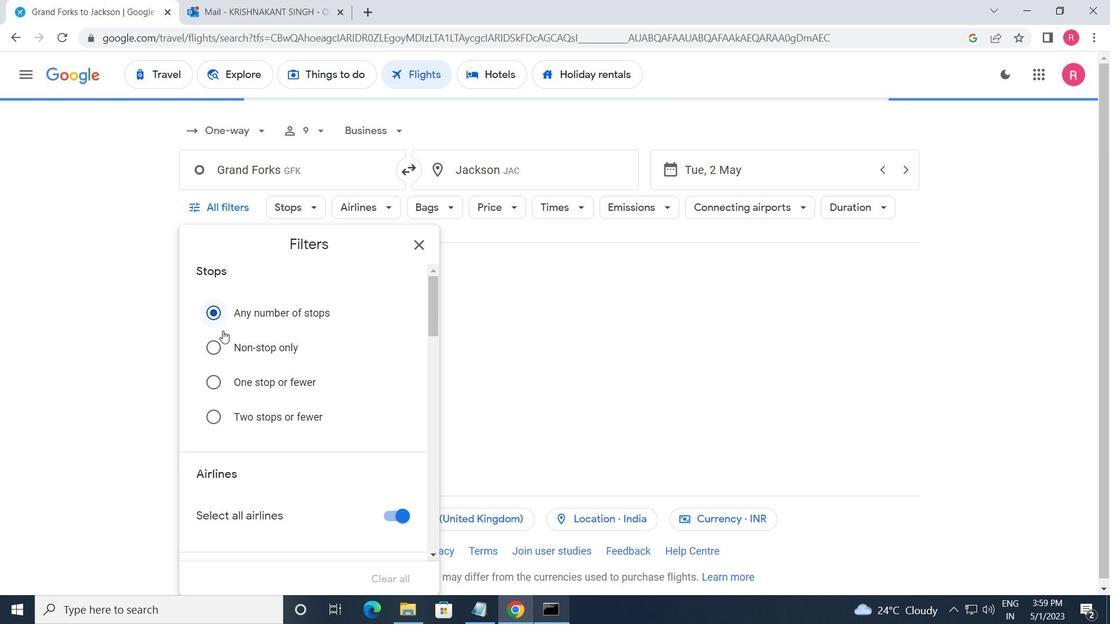 
Action: Mouse scrolled (223, 330) with delta (0, 0)
Screenshot: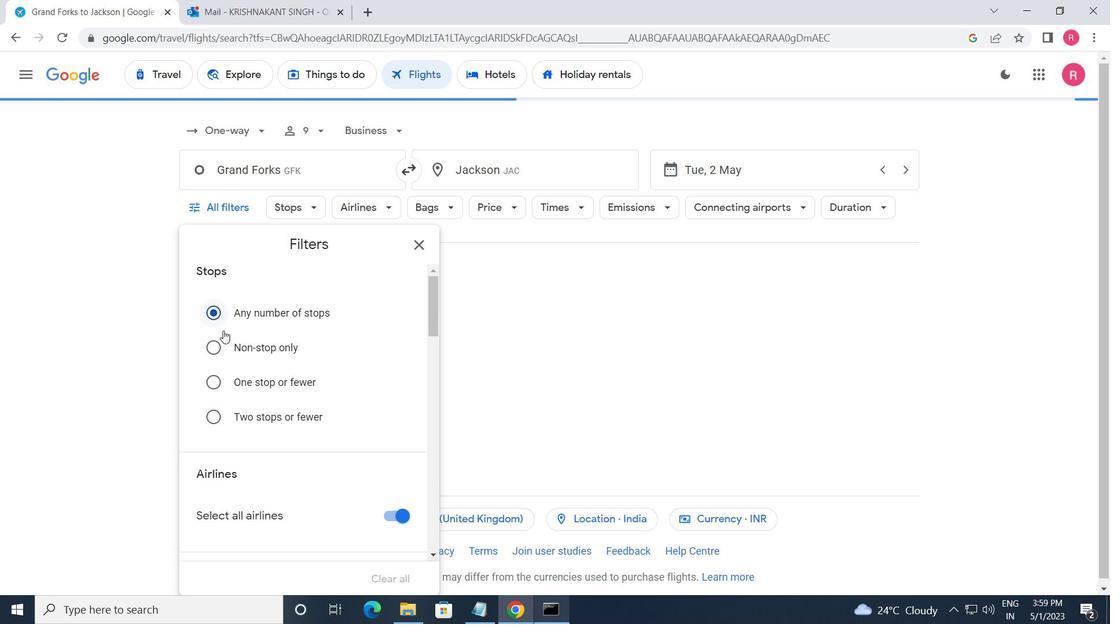 
Action: Mouse moved to (223, 331)
Screenshot: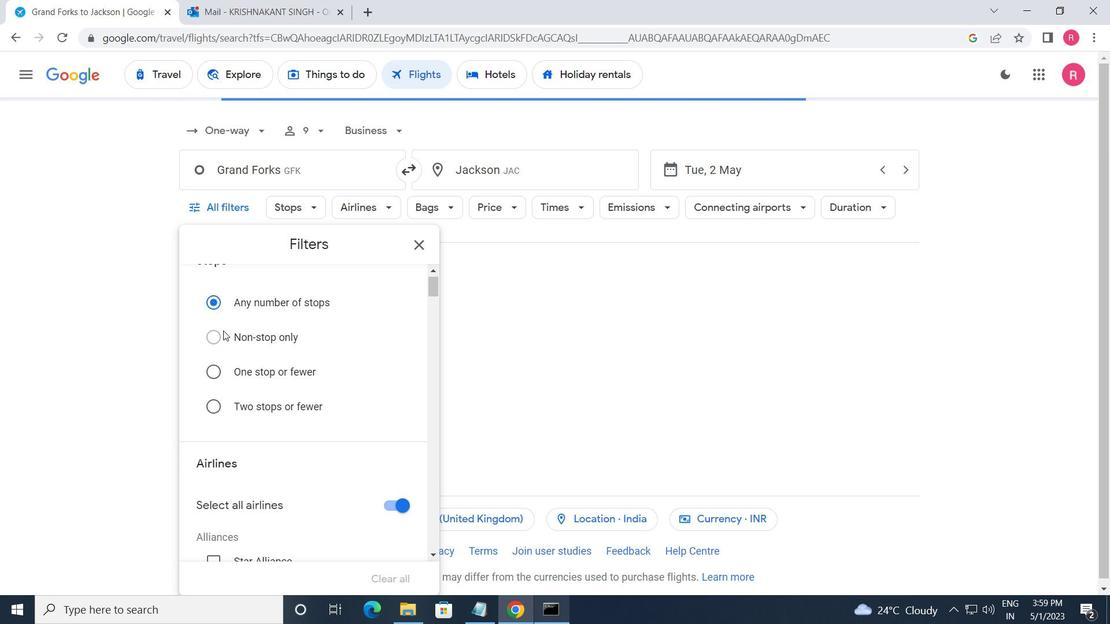
Action: Mouse scrolled (223, 330) with delta (0, 0)
Screenshot: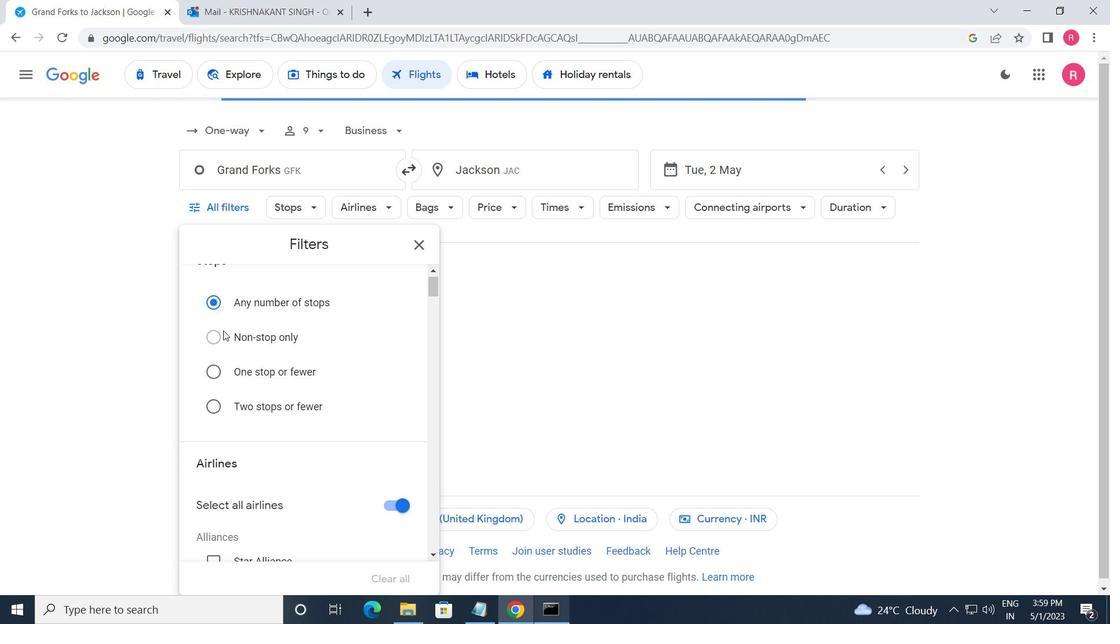 
Action: Mouse moved to (224, 332)
Screenshot: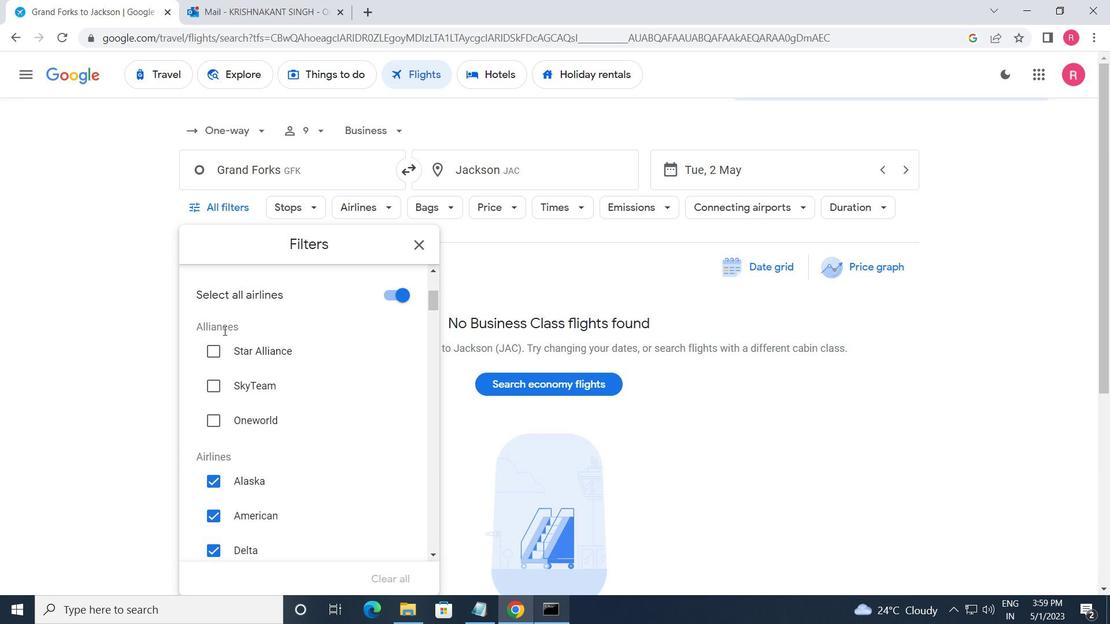 
Action: Mouse scrolled (224, 331) with delta (0, 0)
Screenshot: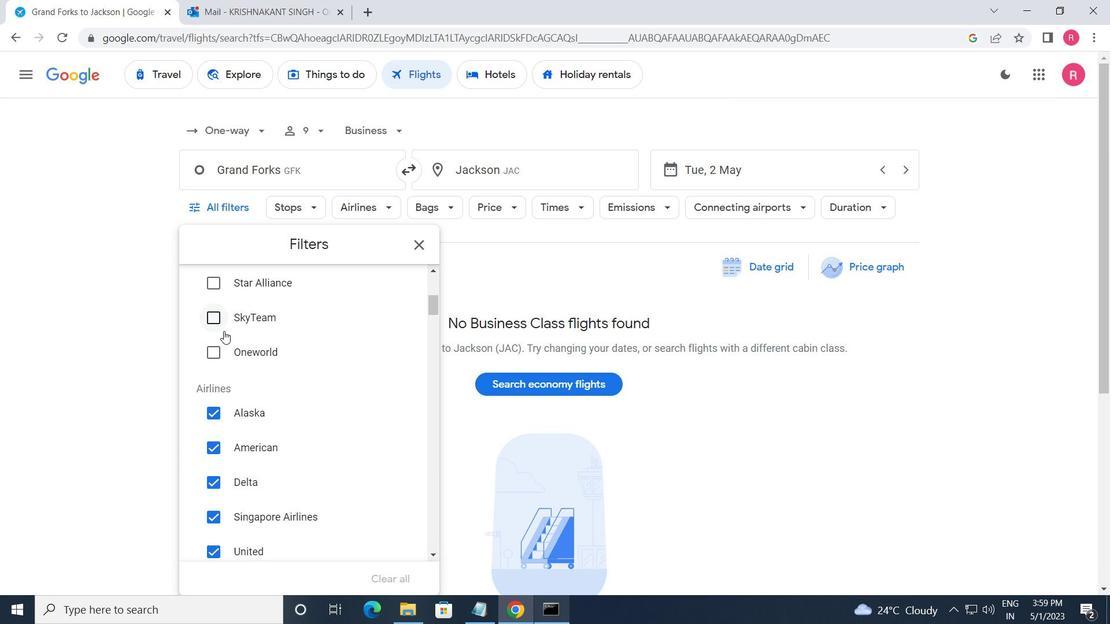 
Action: Mouse moved to (226, 330)
Screenshot: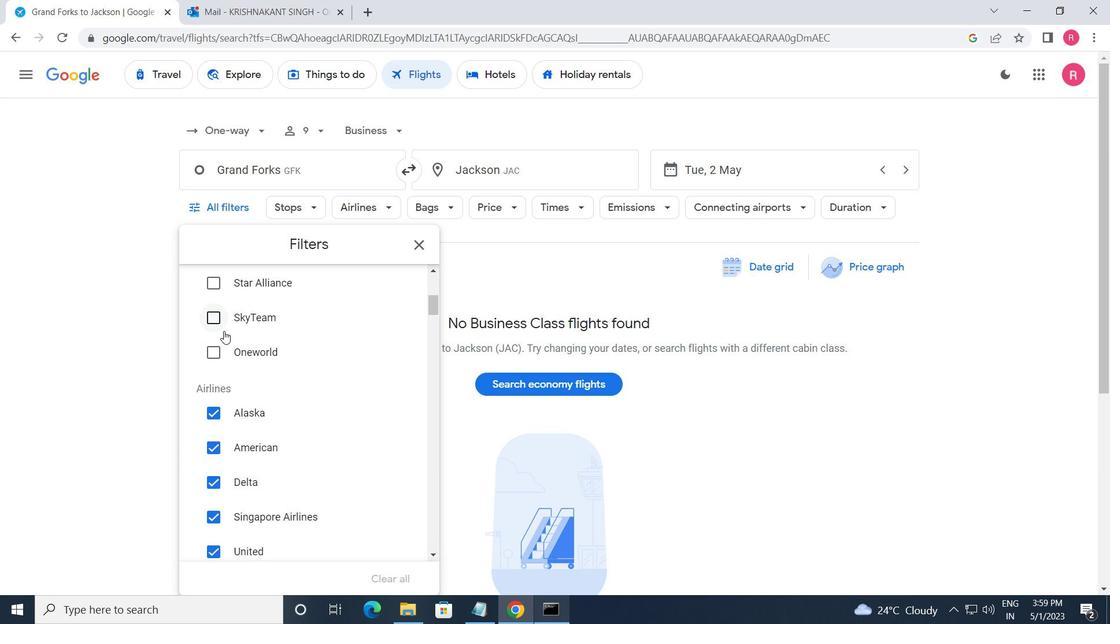 
Action: Mouse scrolled (226, 330) with delta (0, 0)
Screenshot: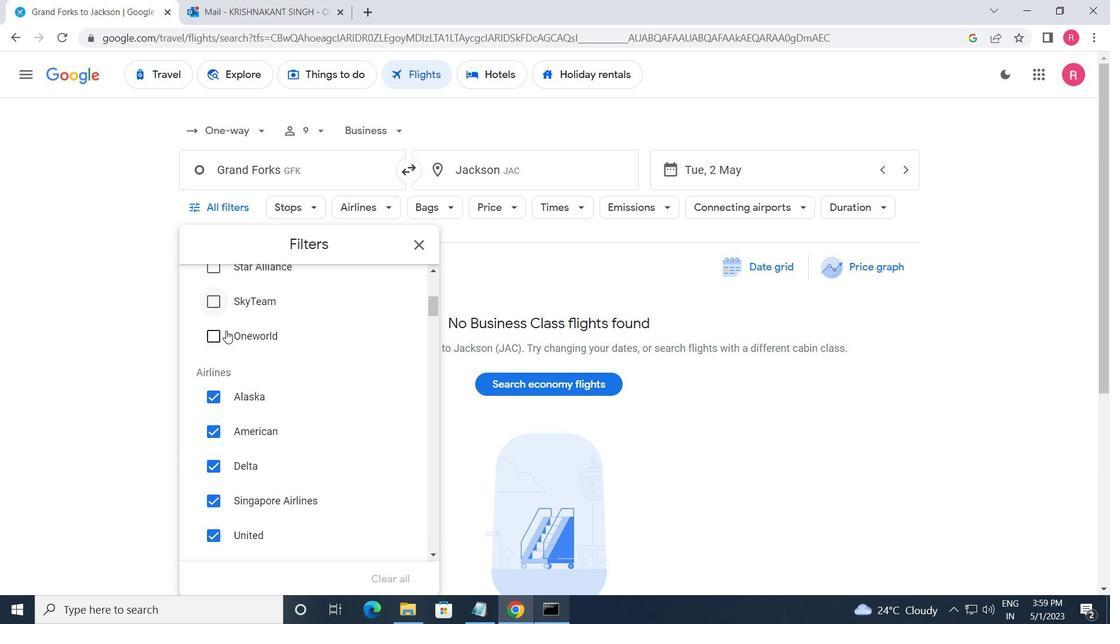 
Action: Mouse scrolled (226, 331) with delta (0, 0)
Screenshot: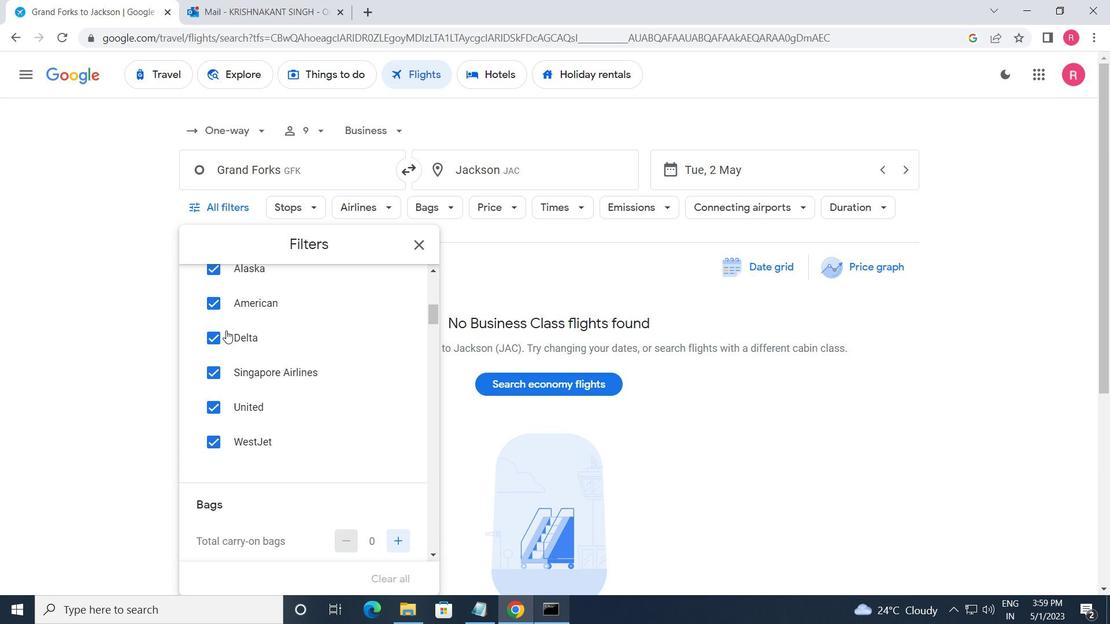 
Action: Mouse moved to (226, 328)
Screenshot: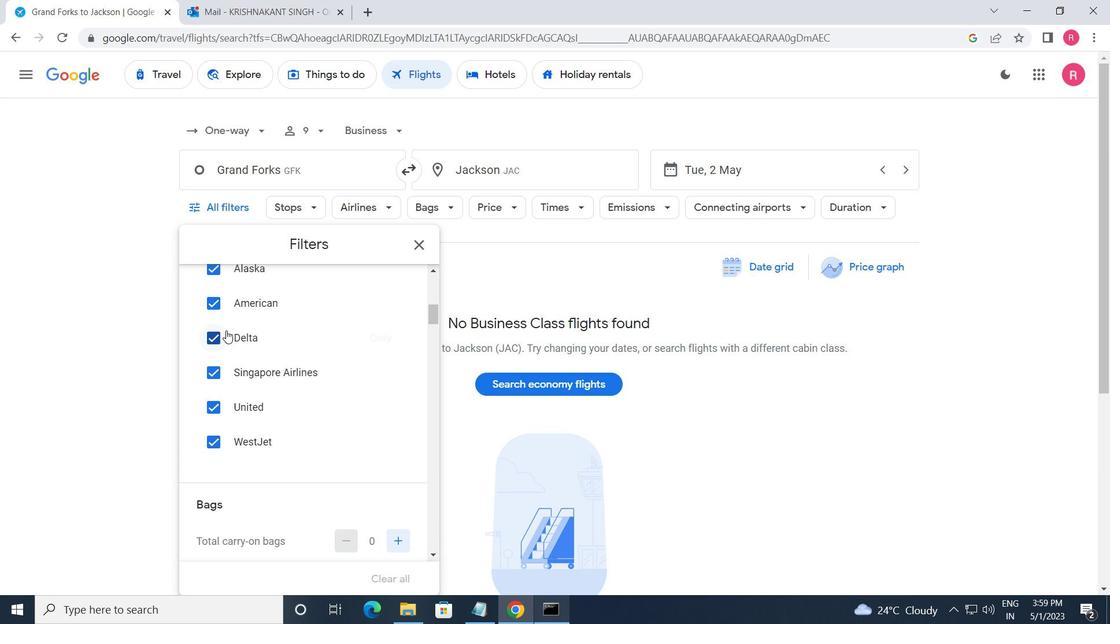
Action: Mouse scrolled (226, 329) with delta (0, 0)
Screenshot: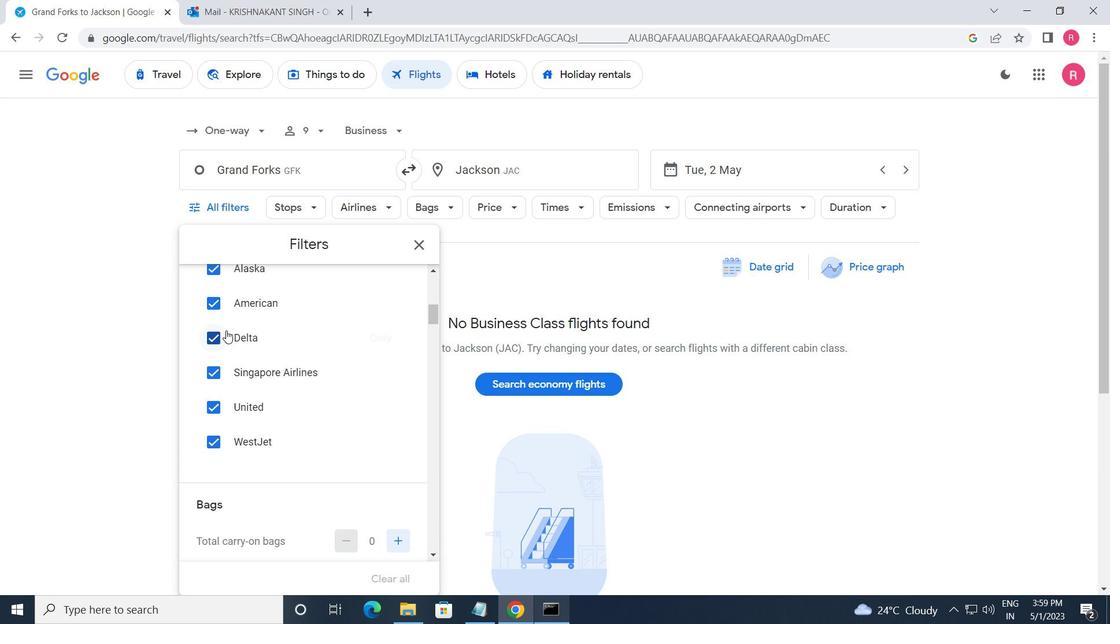 
Action: Mouse moved to (290, 340)
Screenshot: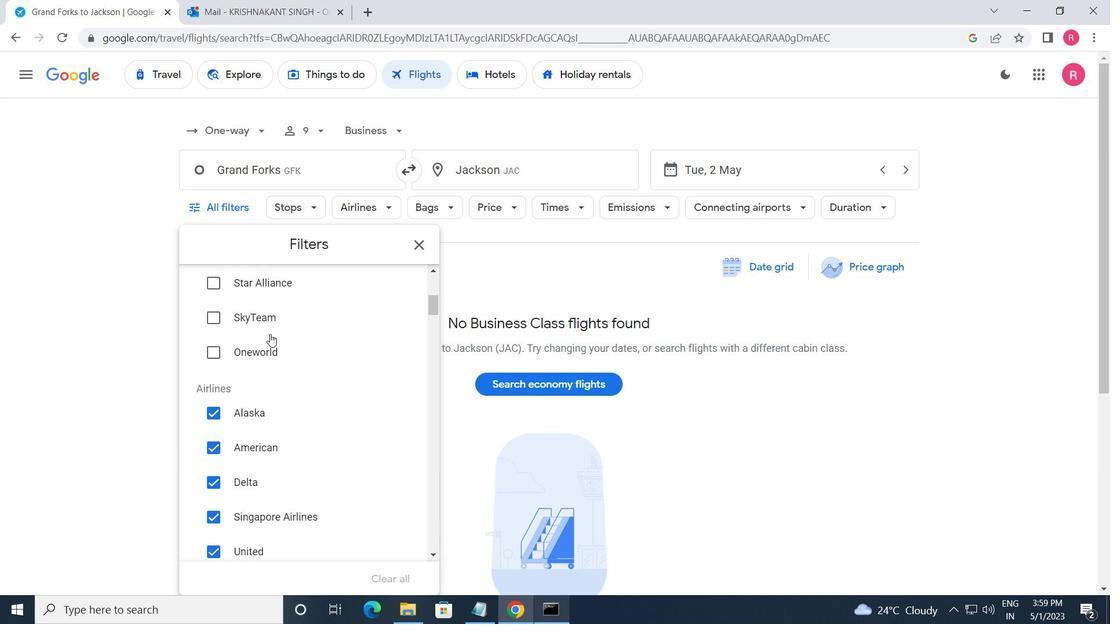 
Action: Mouse scrolled (290, 340) with delta (0, 0)
Screenshot: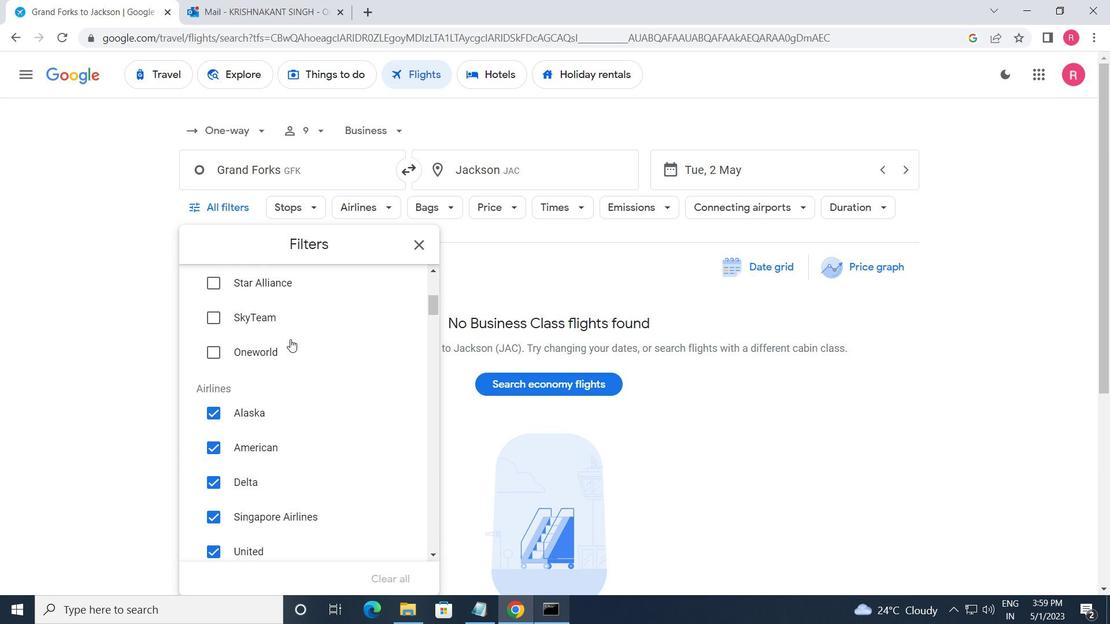 
Action: Mouse scrolled (290, 340) with delta (0, 0)
Screenshot: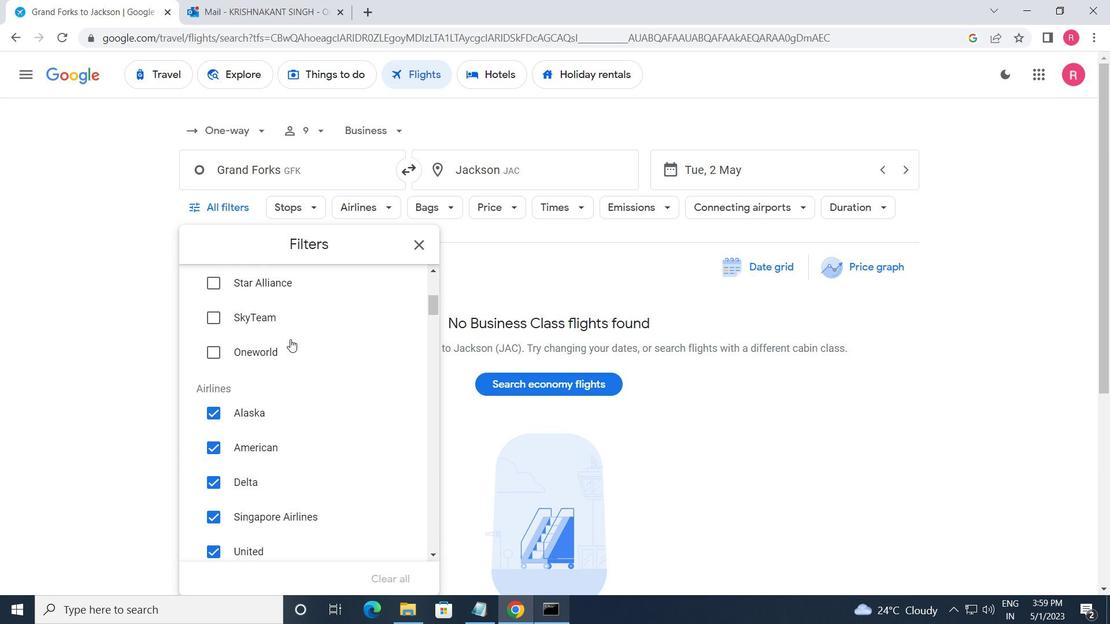 
Action: Mouse moved to (396, 378)
Screenshot: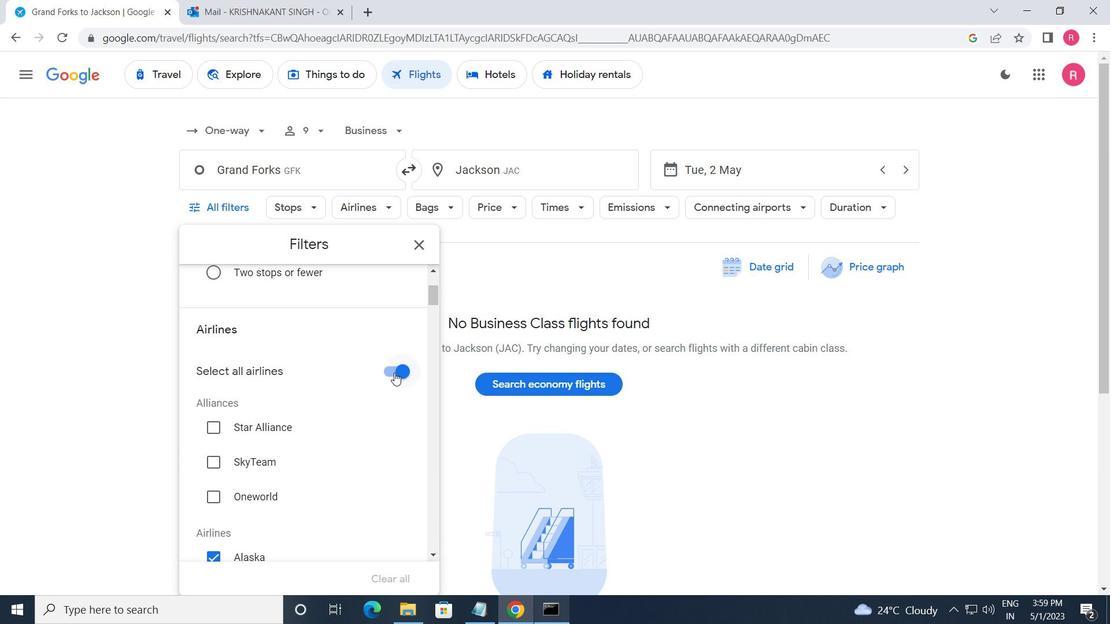 
Action: Mouse pressed left at (396, 378)
Screenshot: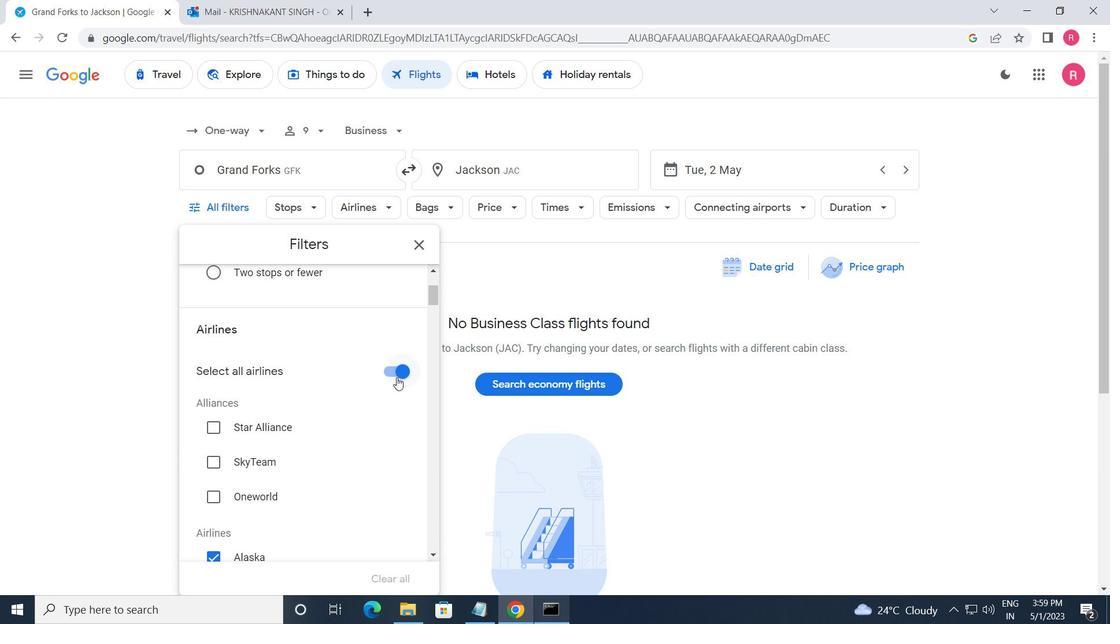 
Action: Mouse moved to (390, 365)
Screenshot: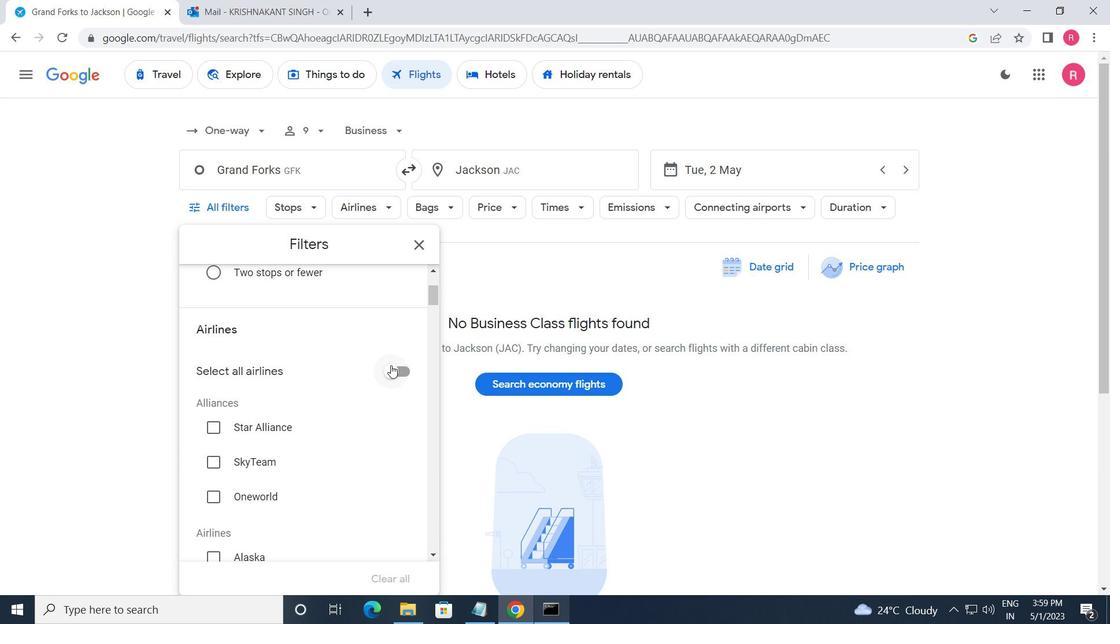 
Action: Mouse scrolled (390, 365) with delta (0, 0)
Screenshot: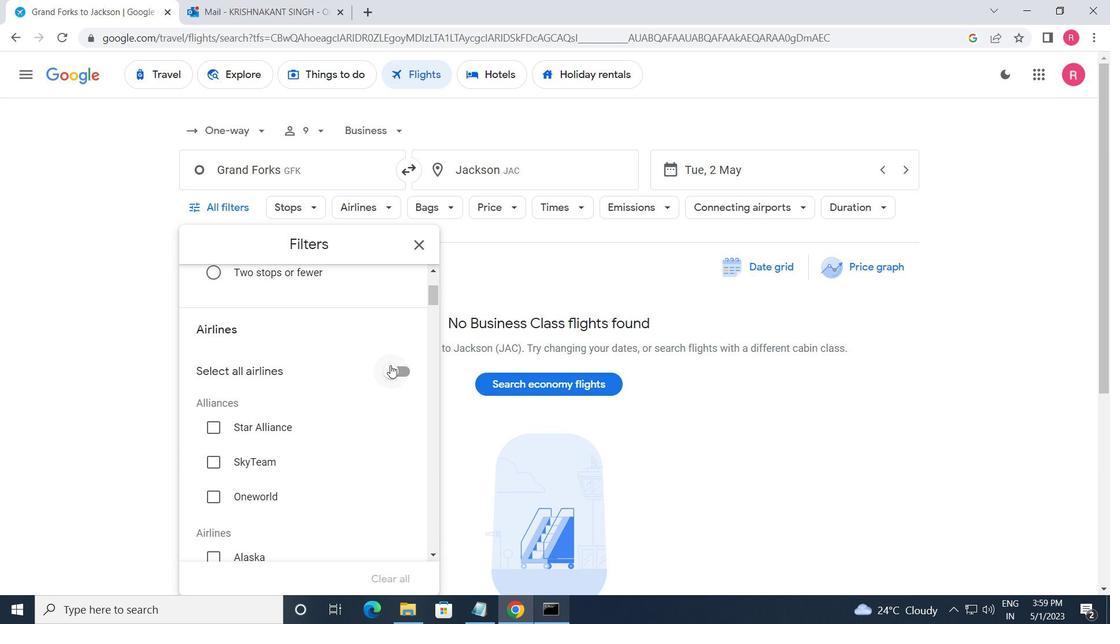 
Action: Mouse scrolled (390, 365) with delta (0, 0)
Screenshot: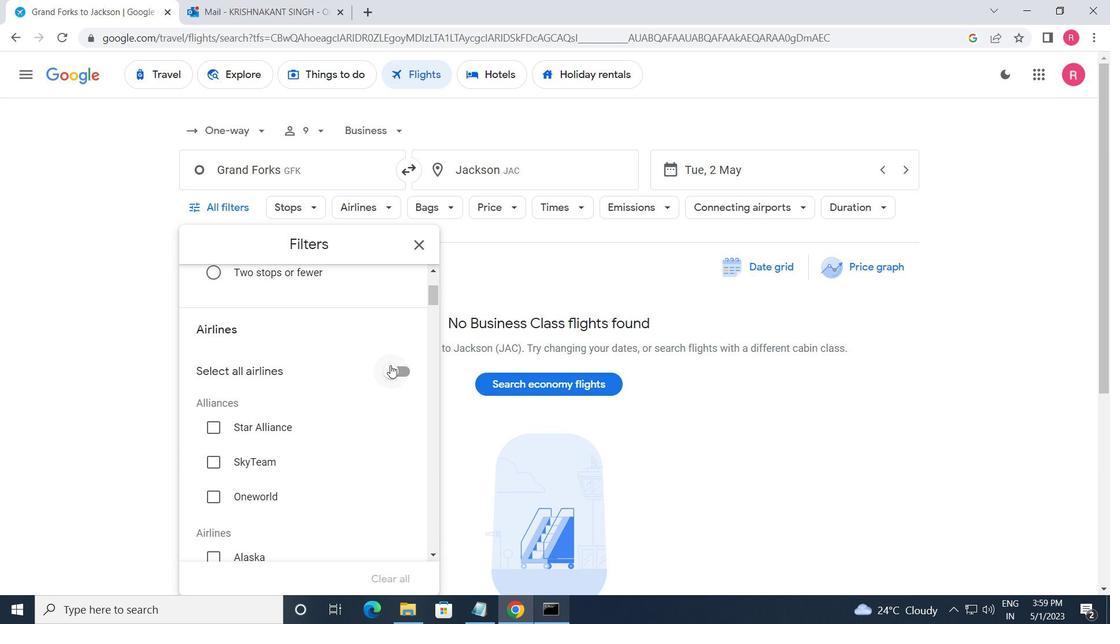 
Action: Mouse scrolled (390, 365) with delta (0, 0)
Screenshot: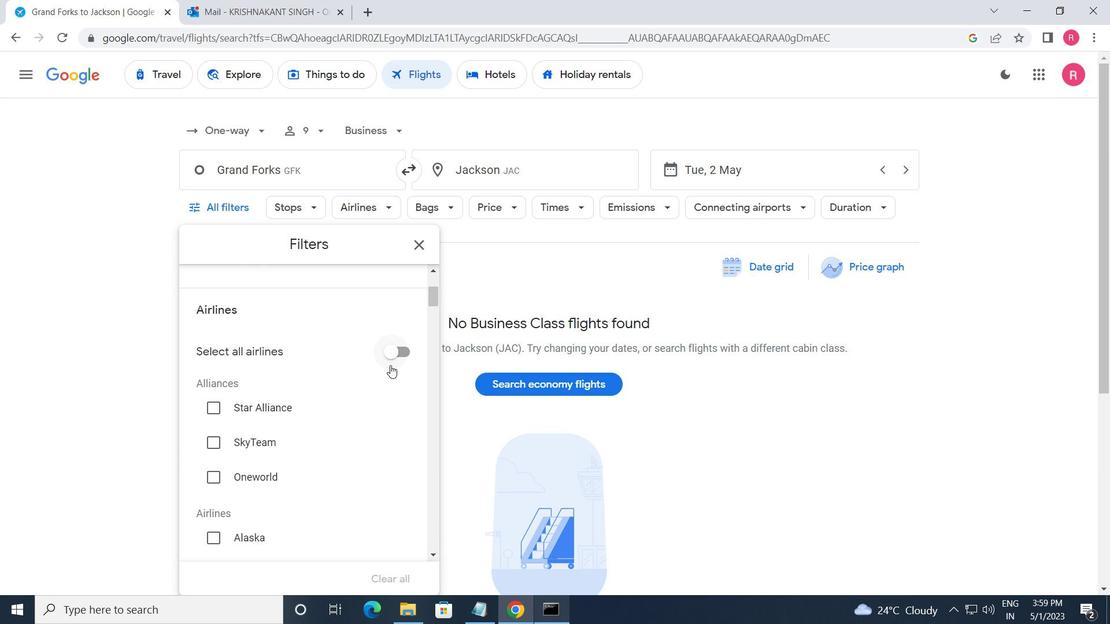
Action: Mouse scrolled (390, 365) with delta (0, 0)
Screenshot: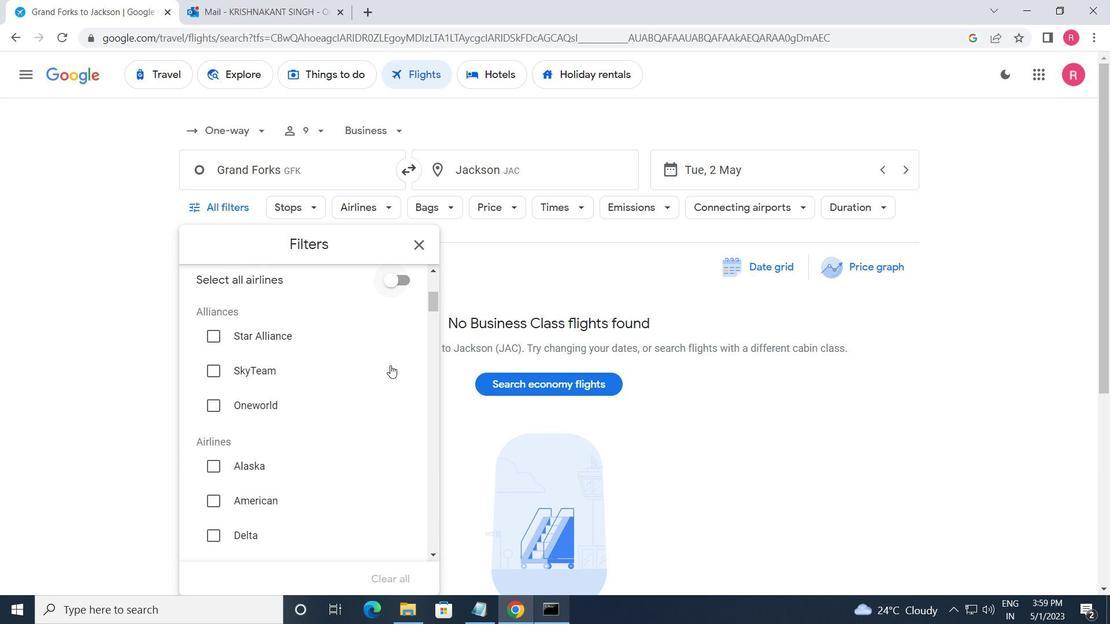 
Action: Mouse scrolled (390, 365) with delta (0, 0)
Screenshot: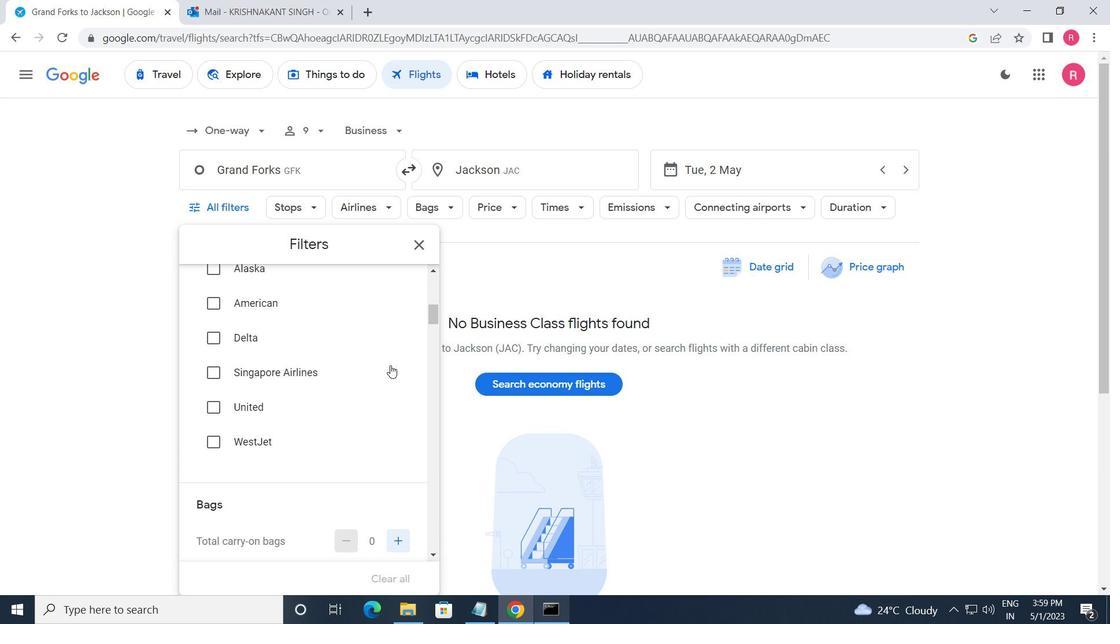 
Action: Mouse scrolled (390, 365) with delta (0, 0)
Screenshot: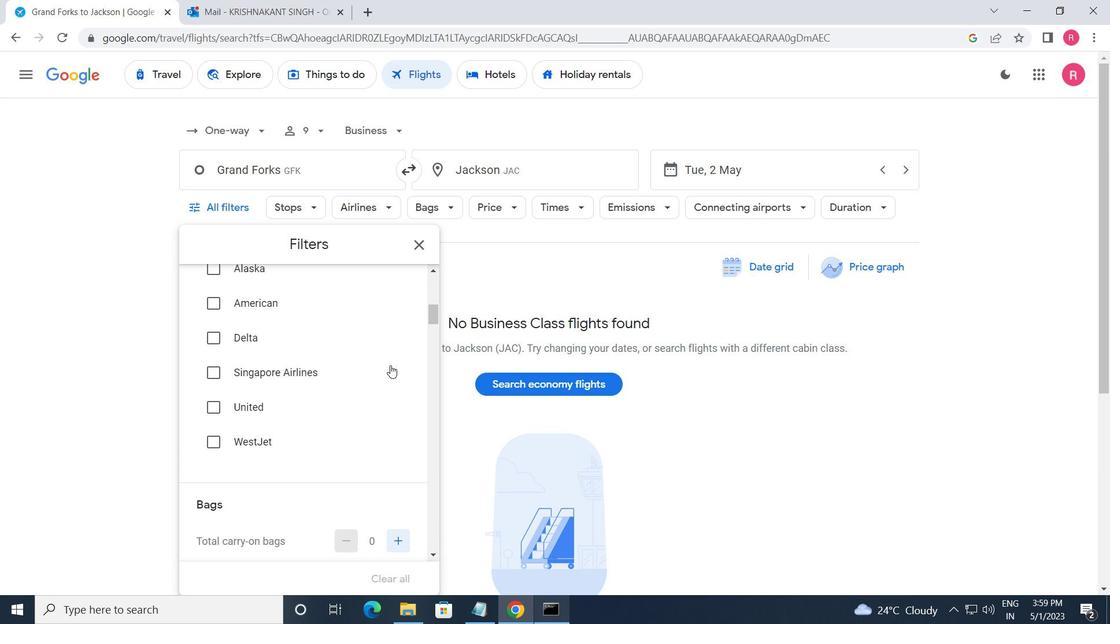 
Action: Mouse scrolled (390, 365) with delta (0, 0)
Screenshot: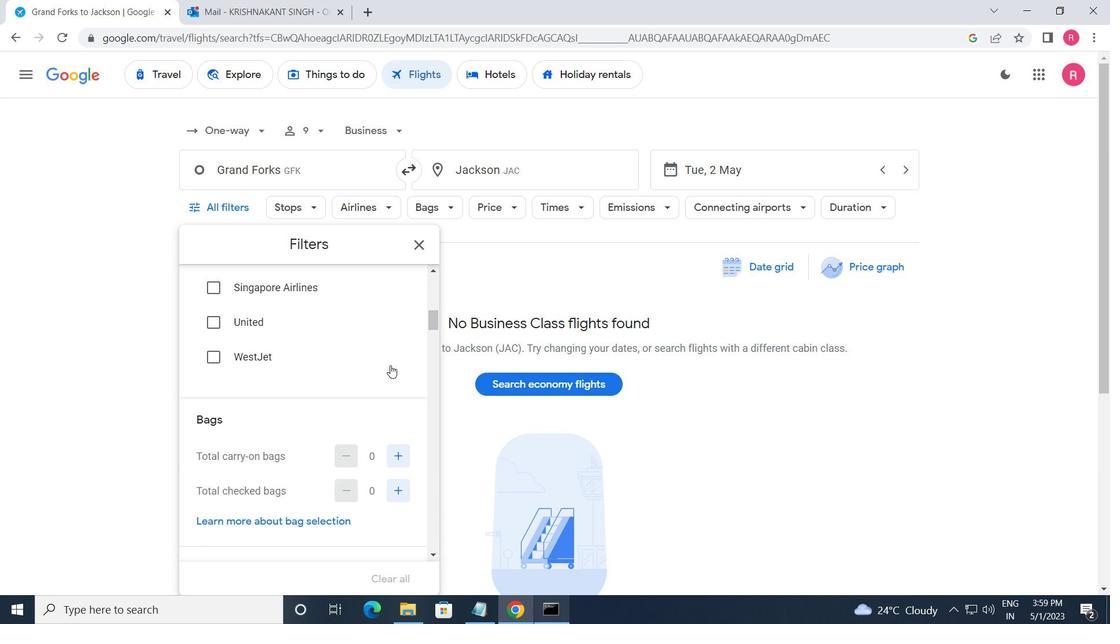 
Action: Mouse moved to (388, 325)
Screenshot: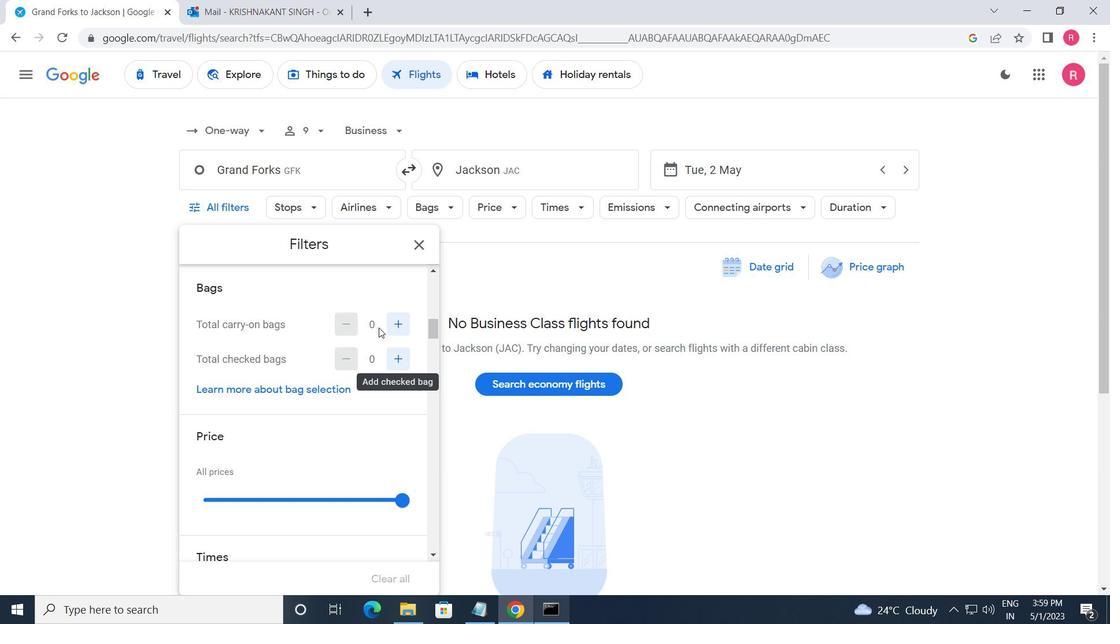 
Action: Mouse pressed left at (388, 325)
Screenshot: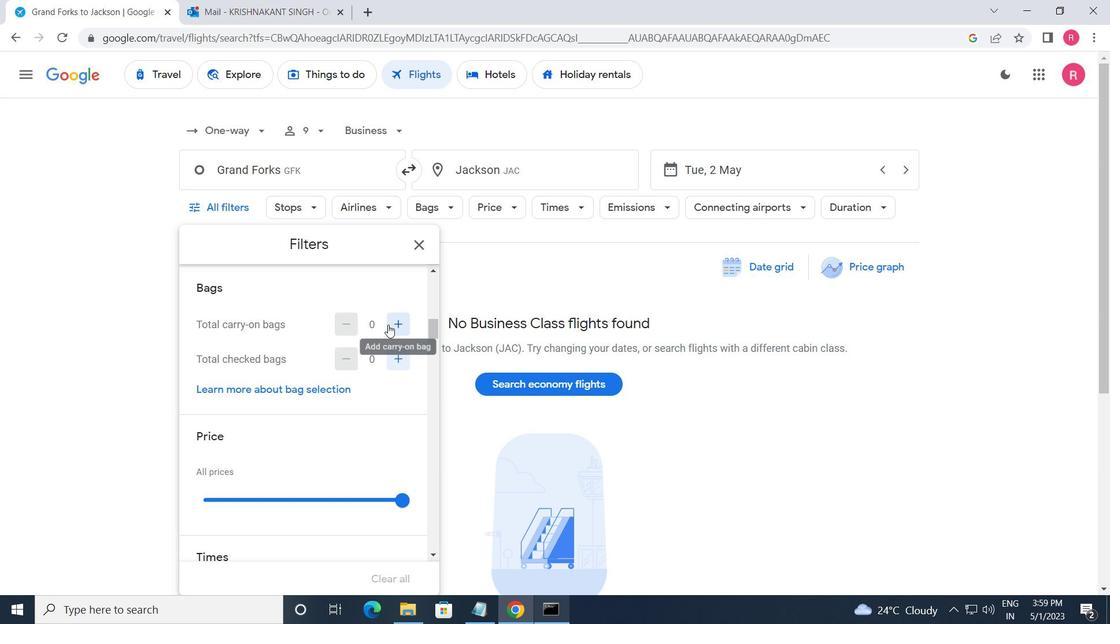 
Action: Mouse moved to (384, 375)
Screenshot: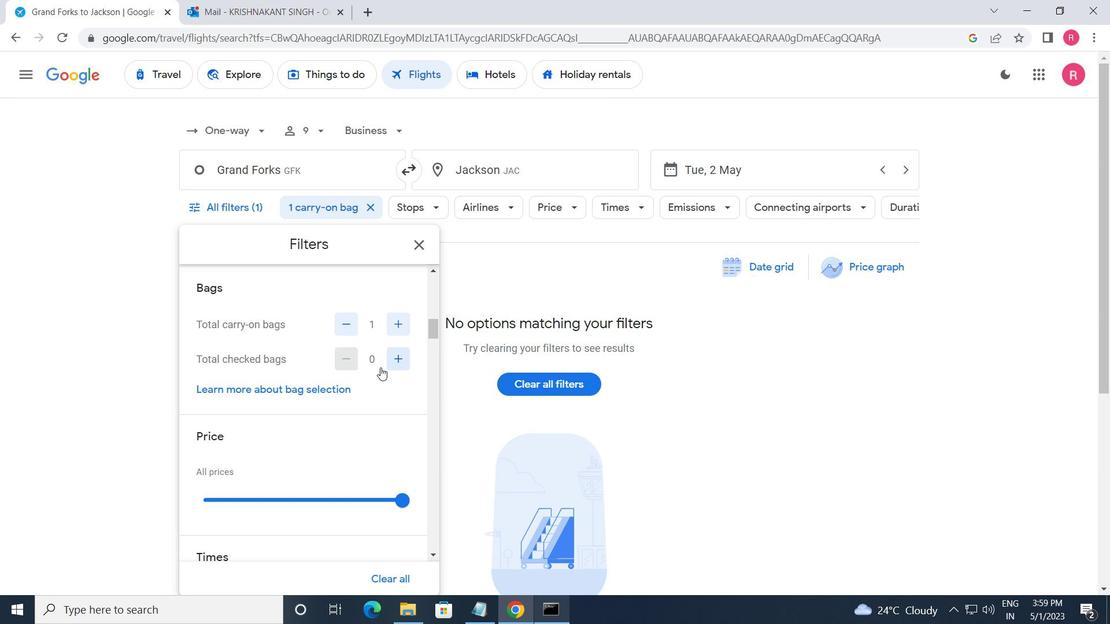 
Action: Mouse scrolled (384, 374) with delta (0, 0)
Screenshot: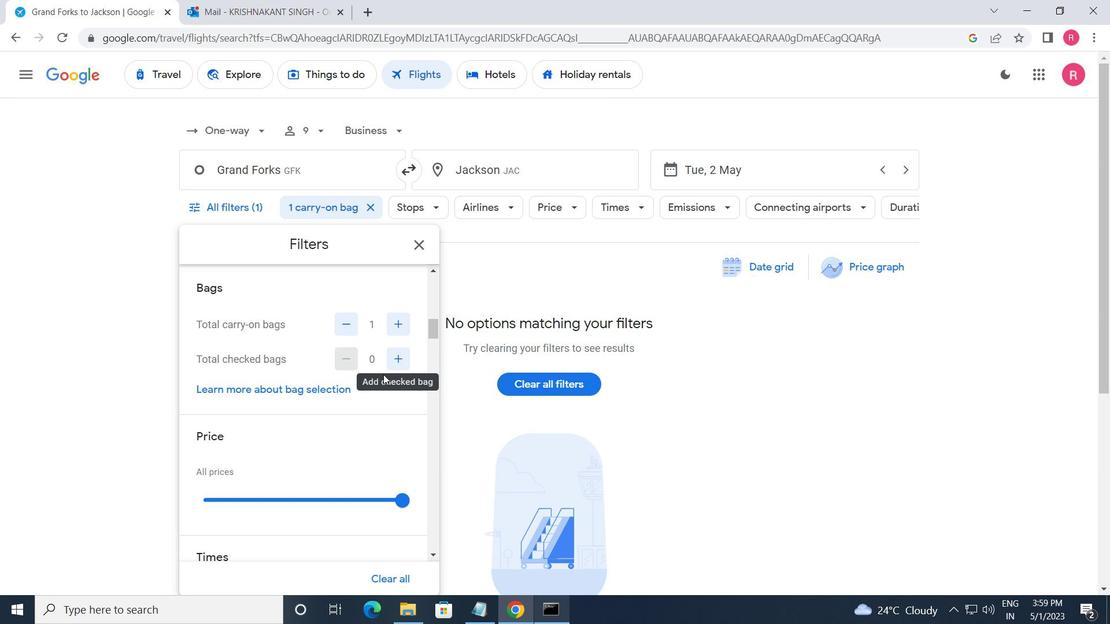 
Action: Mouse moved to (401, 429)
Screenshot: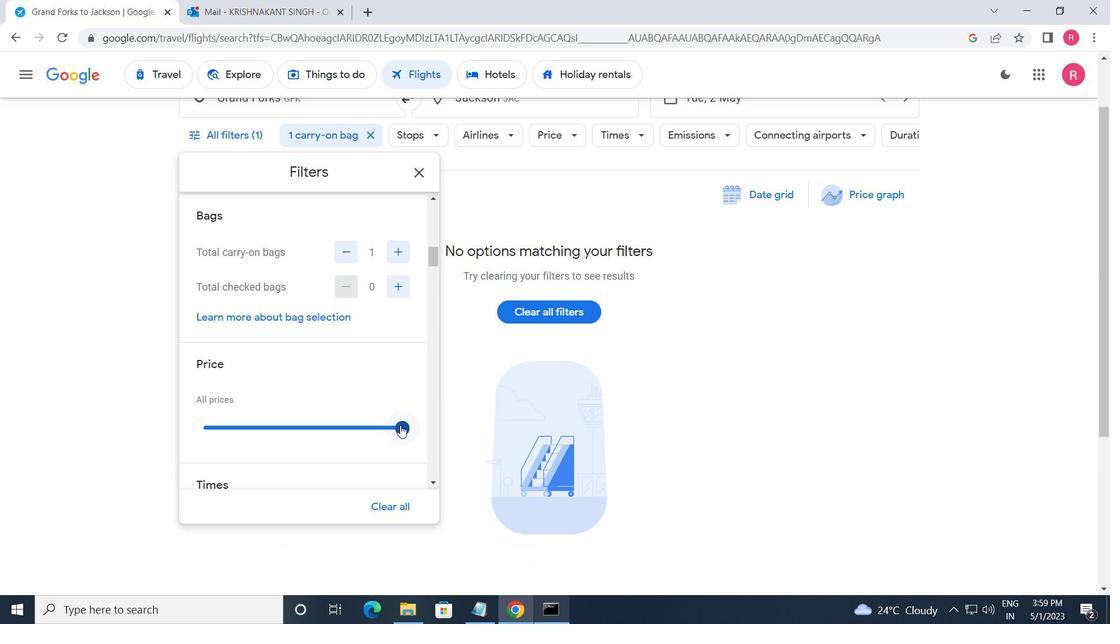
Action: Mouse pressed left at (401, 429)
Screenshot: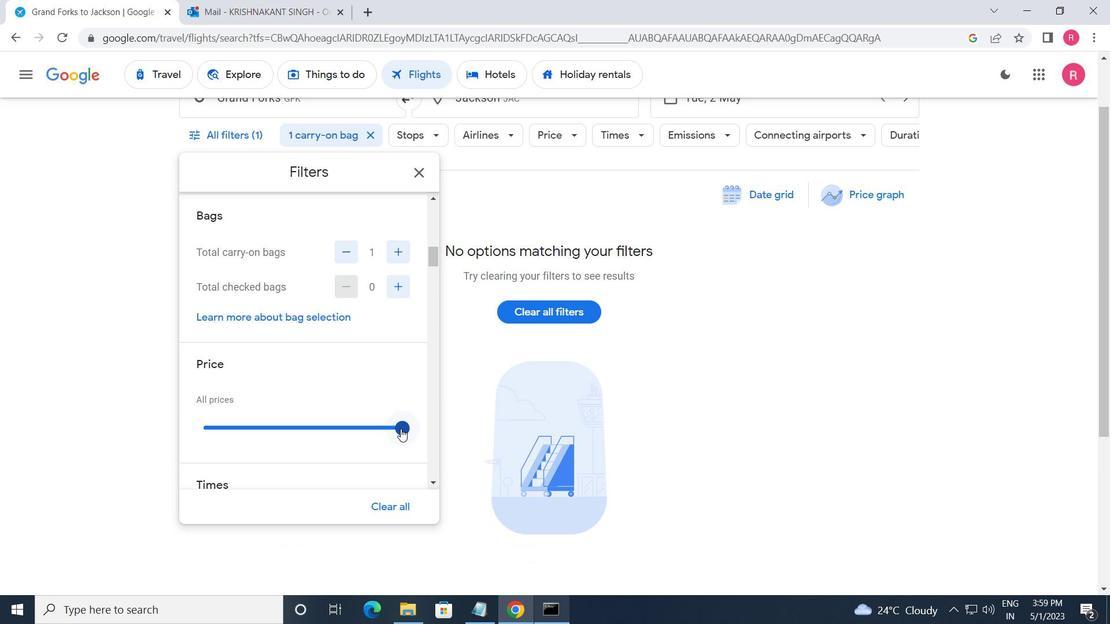 
Action: Mouse moved to (380, 405)
Screenshot: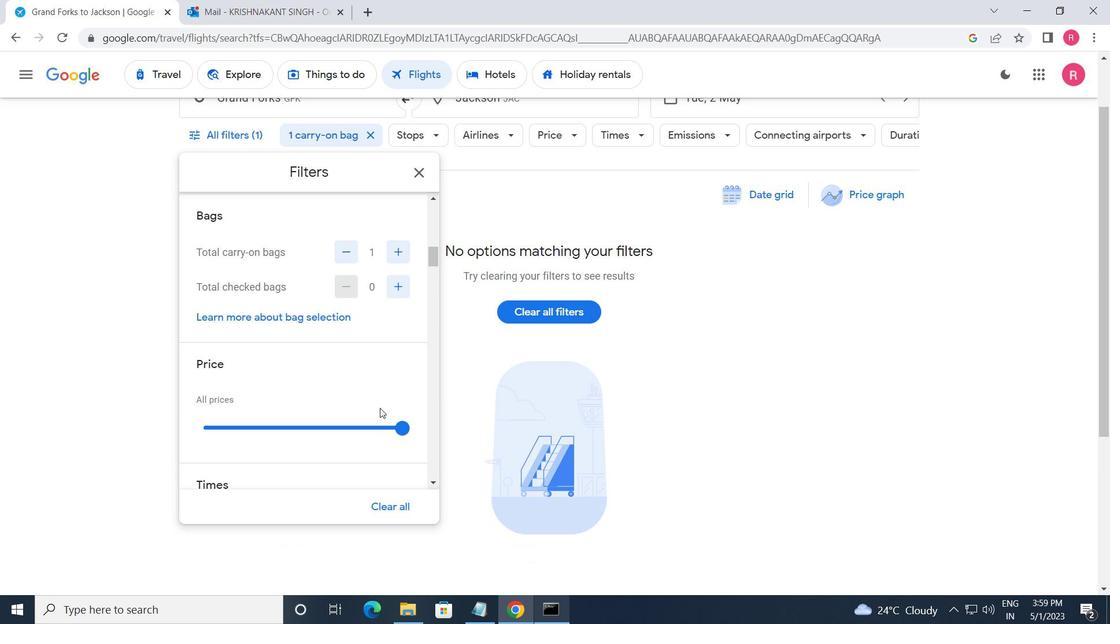 
Action: Mouse scrolled (380, 404) with delta (0, 0)
Screenshot: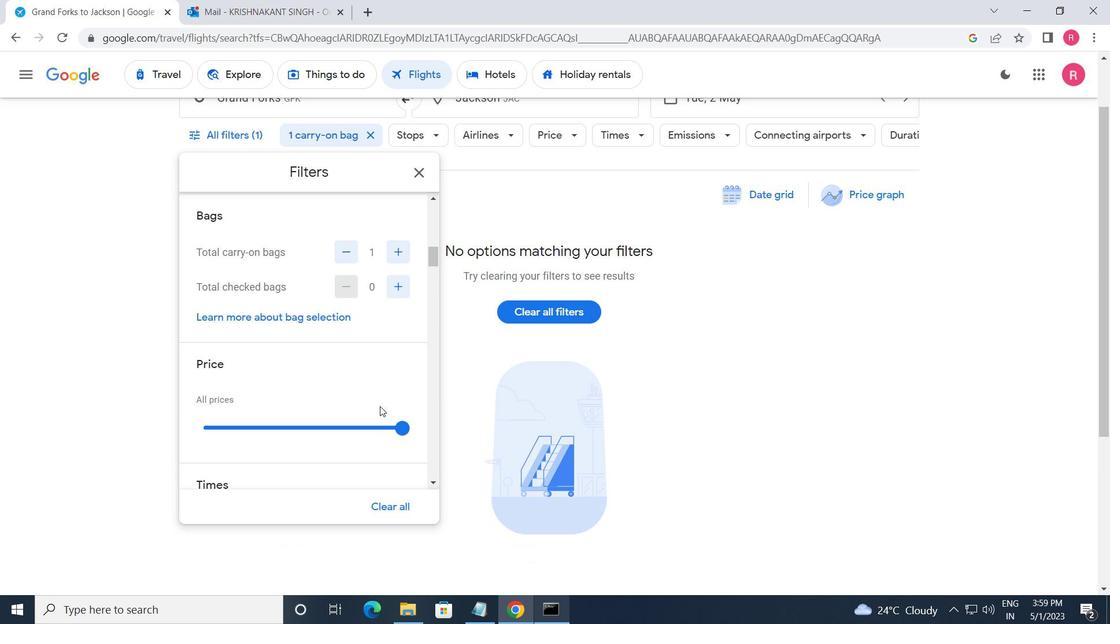 
Action: Mouse scrolled (380, 404) with delta (0, 0)
Screenshot: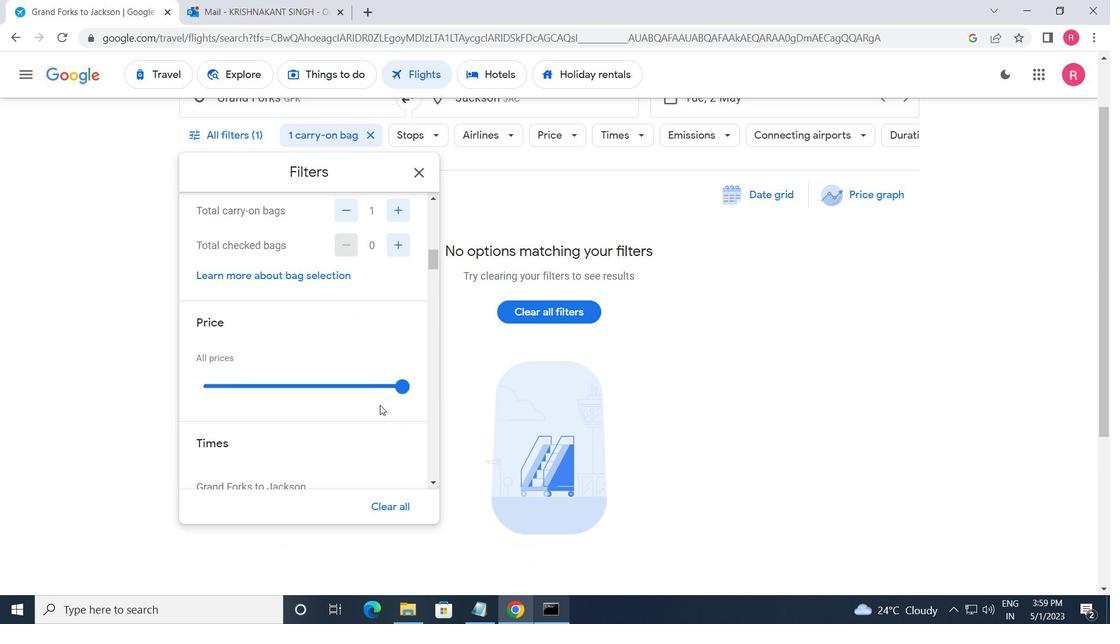 
Action: Mouse scrolled (380, 404) with delta (0, 0)
Screenshot: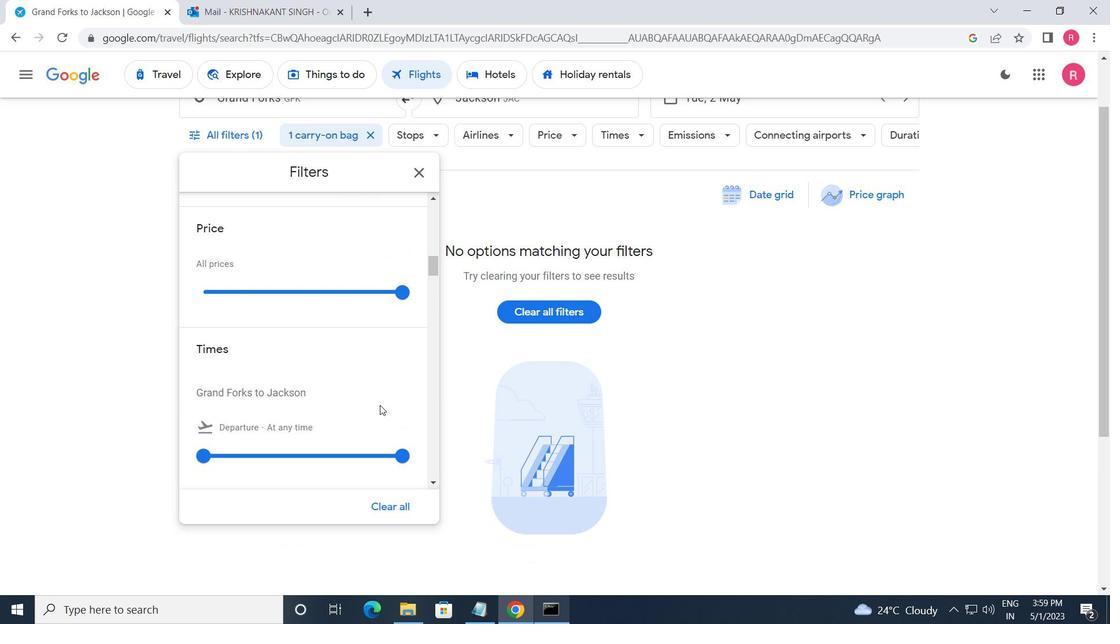 
Action: Mouse moved to (207, 370)
Screenshot: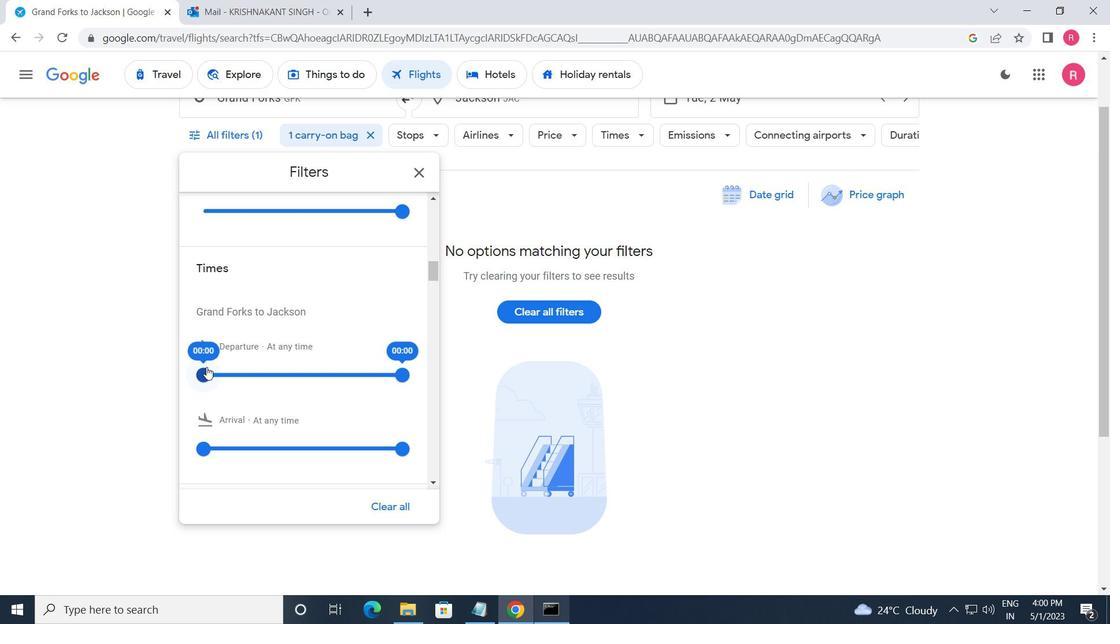 
Action: Mouse pressed left at (207, 370)
Screenshot: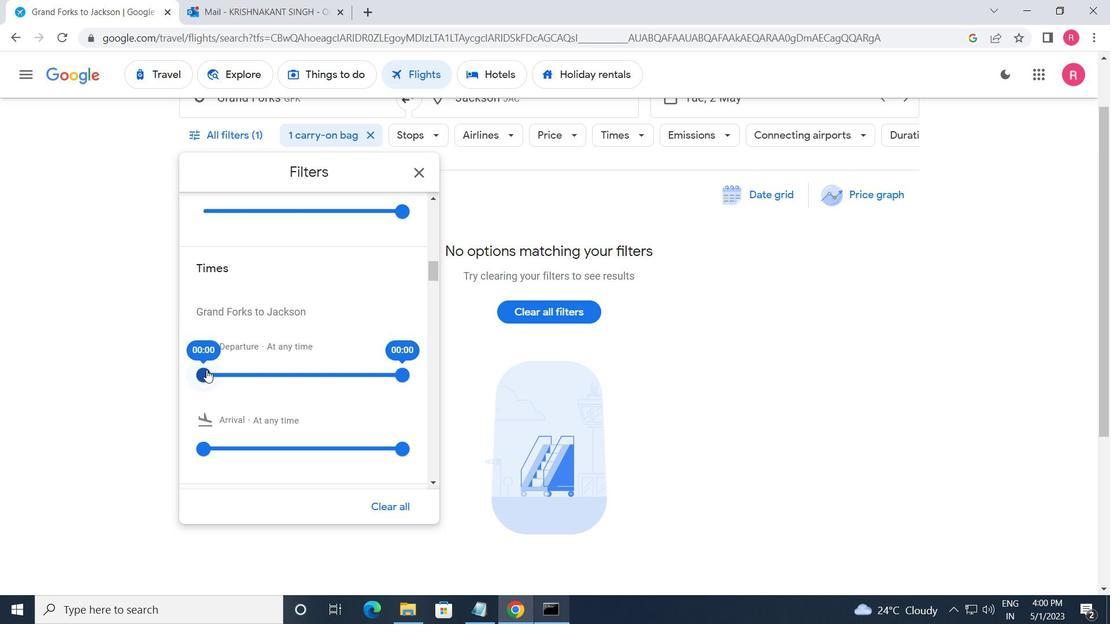 
Action: Mouse moved to (400, 376)
Screenshot: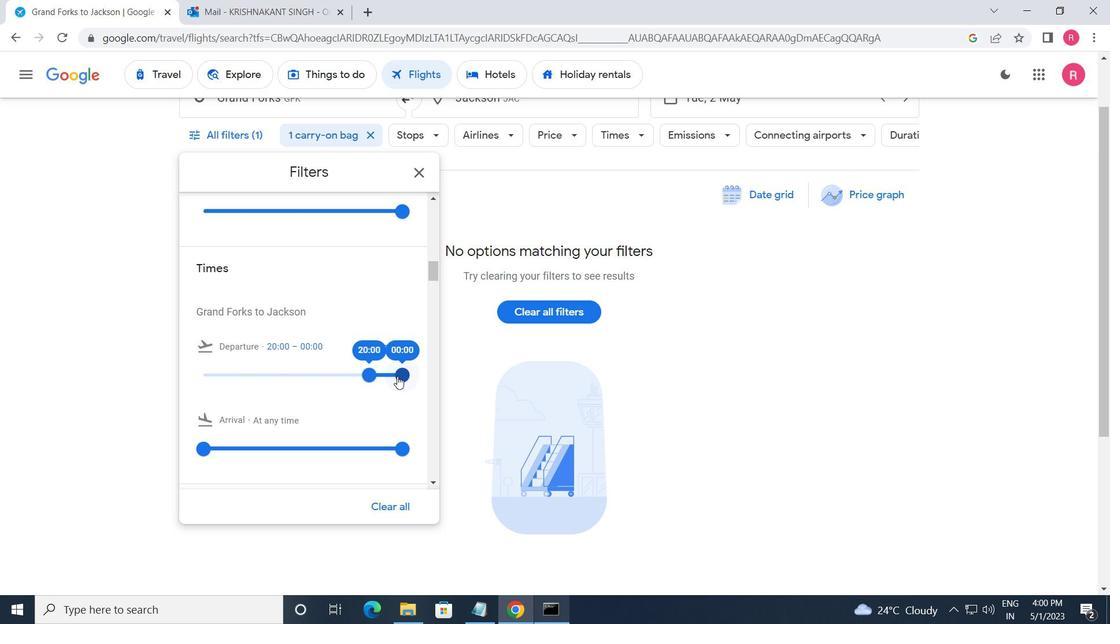 
Action: Mouse pressed left at (400, 376)
Screenshot: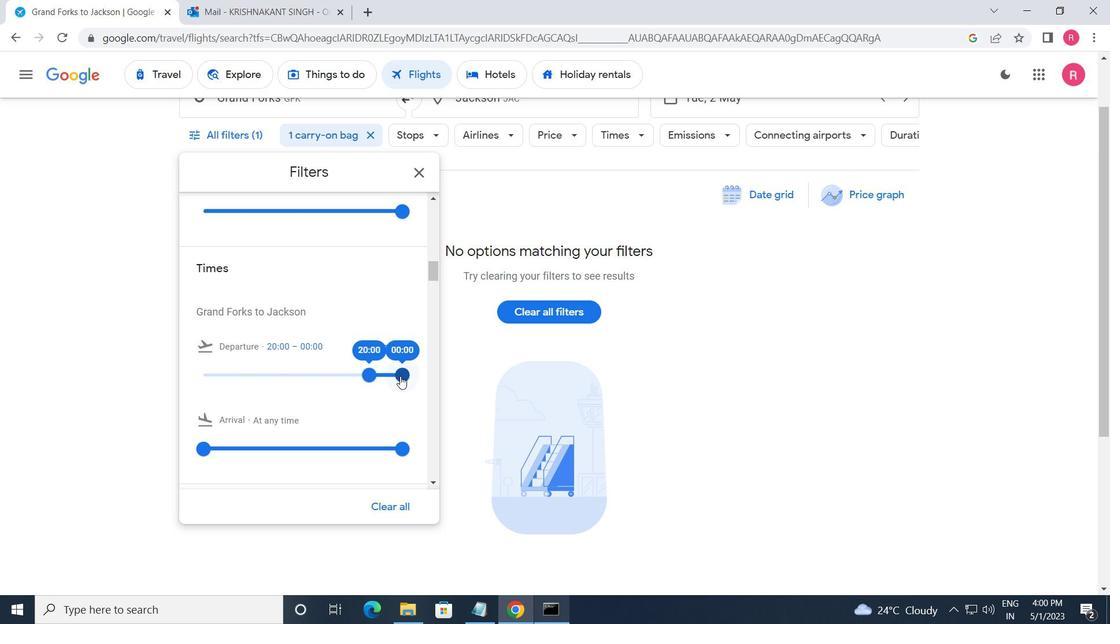 
Action: Mouse moved to (425, 181)
Screenshot: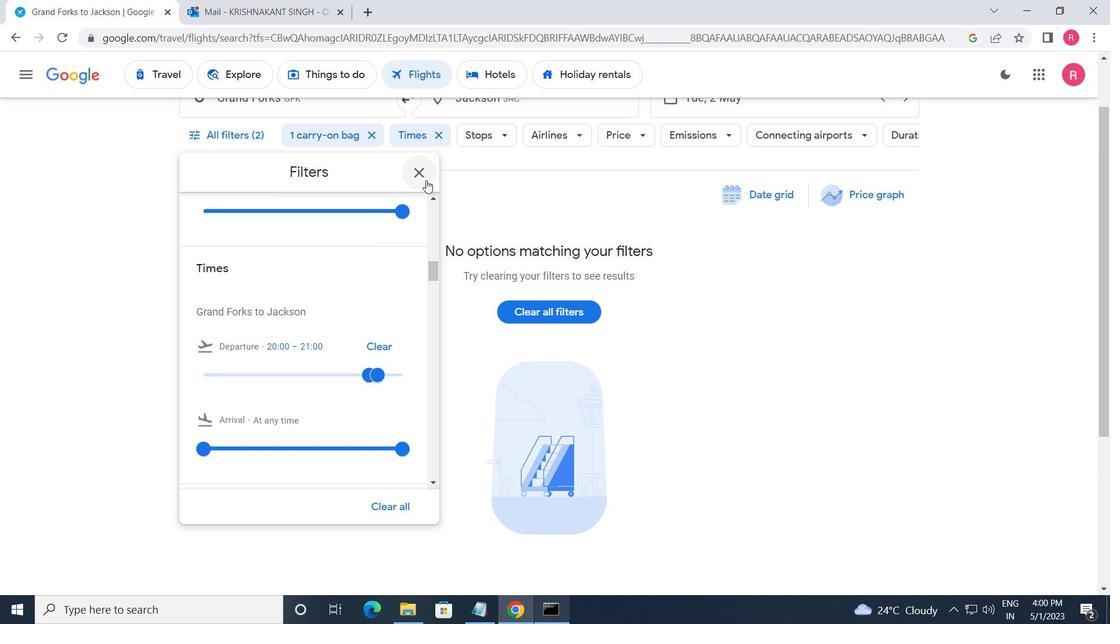 
Action: Mouse pressed left at (425, 181)
Screenshot: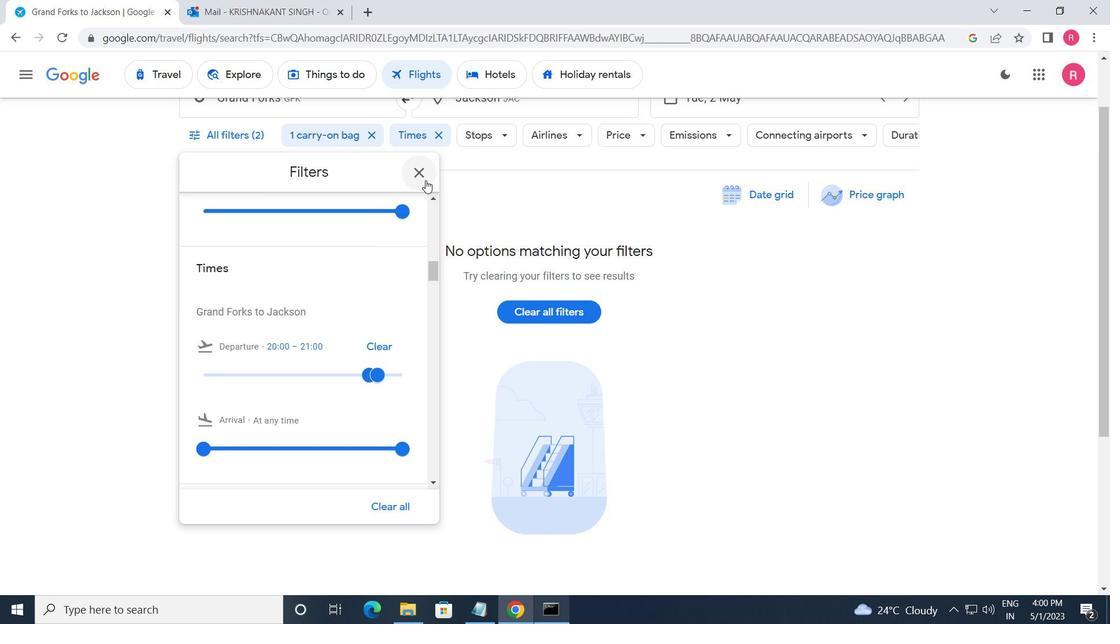 
